 Task: Look for space in Cassino, Italy from 4th June, 2023 to 15th June, 2023 for 2 adults in price range Rs.10000 to Rs.15000. Place can be entire place with 1  bedroom having 1 bed and 1 bathroom. Property type can be house, flat, guest house, hotel. Booking option can be shelf check-in. Required host language is English.
Action: Mouse moved to (417, 107)
Screenshot: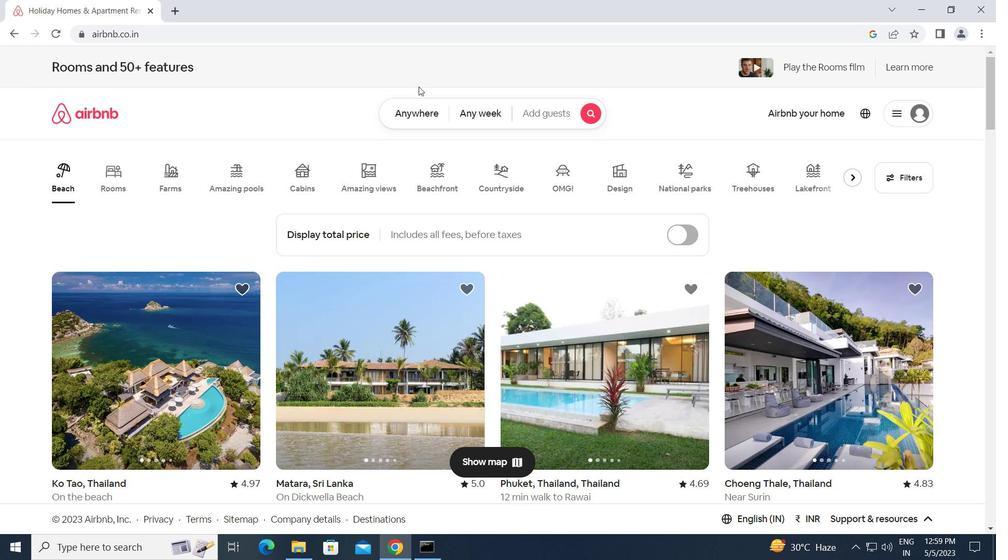 
Action: Mouse pressed left at (417, 107)
Screenshot: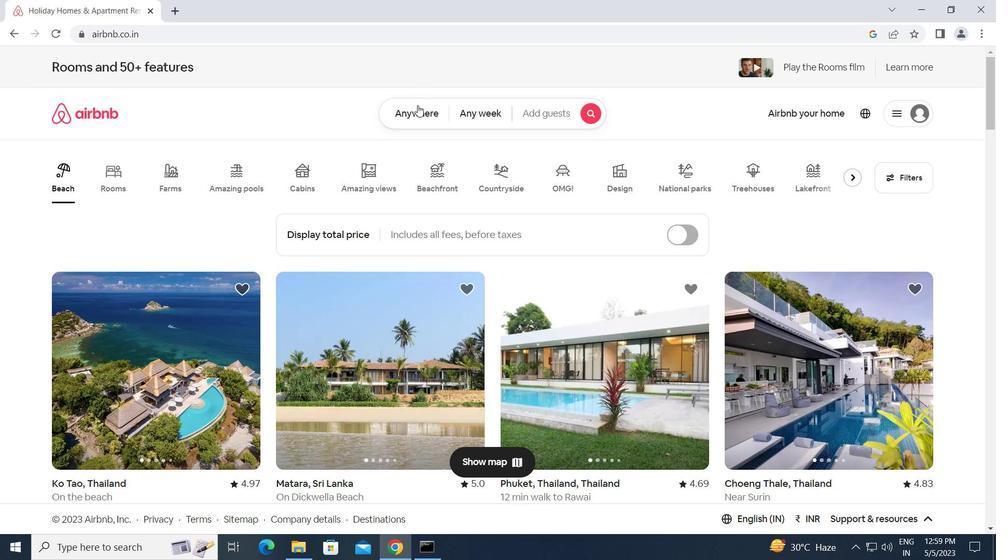 
Action: Mouse moved to (328, 156)
Screenshot: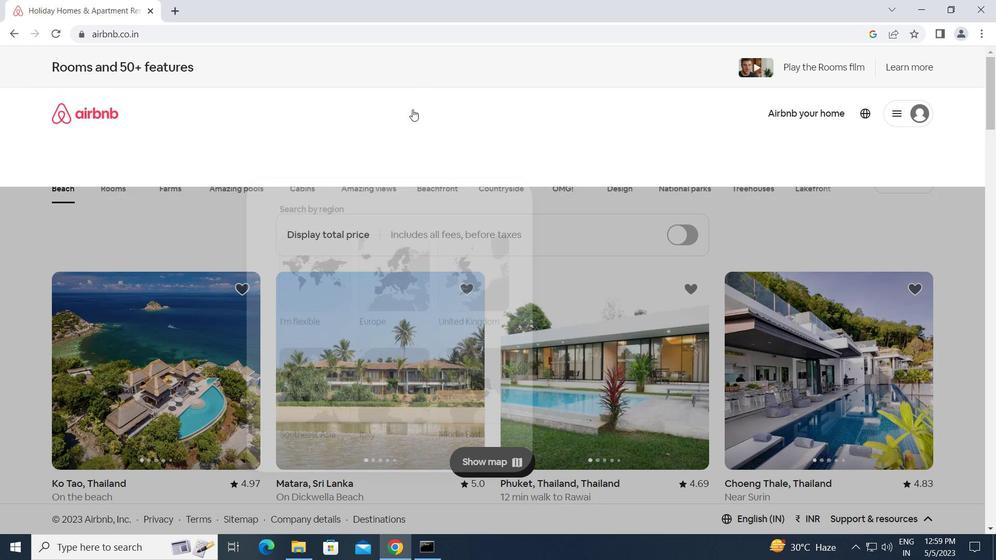 
Action: Mouse pressed left at (328, 156)
Screenshot: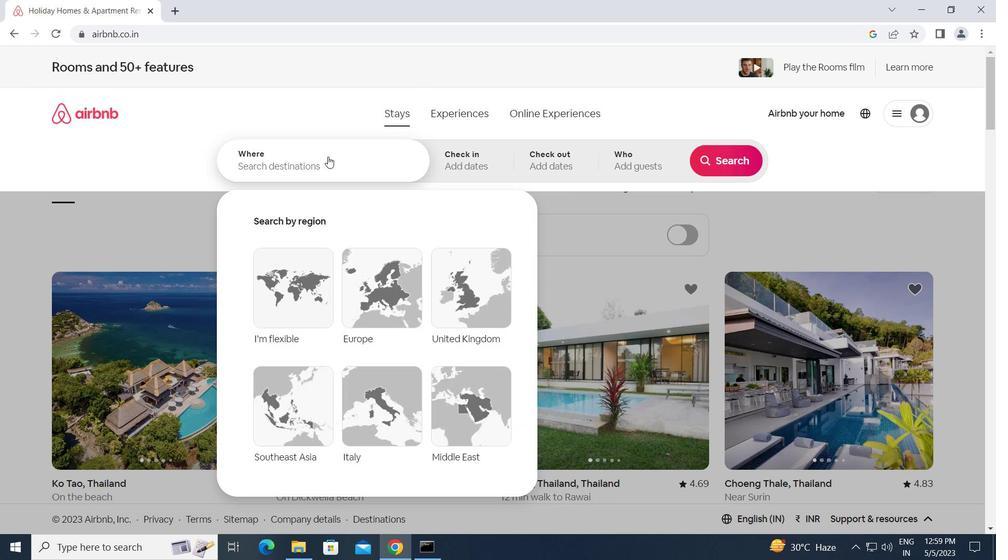 
Action: Key pressed c<Key.caps_lock>assino,<Key.space><Key.caps_lock>i<Key.caps_lock>taly<Key.enter>
Screenshot: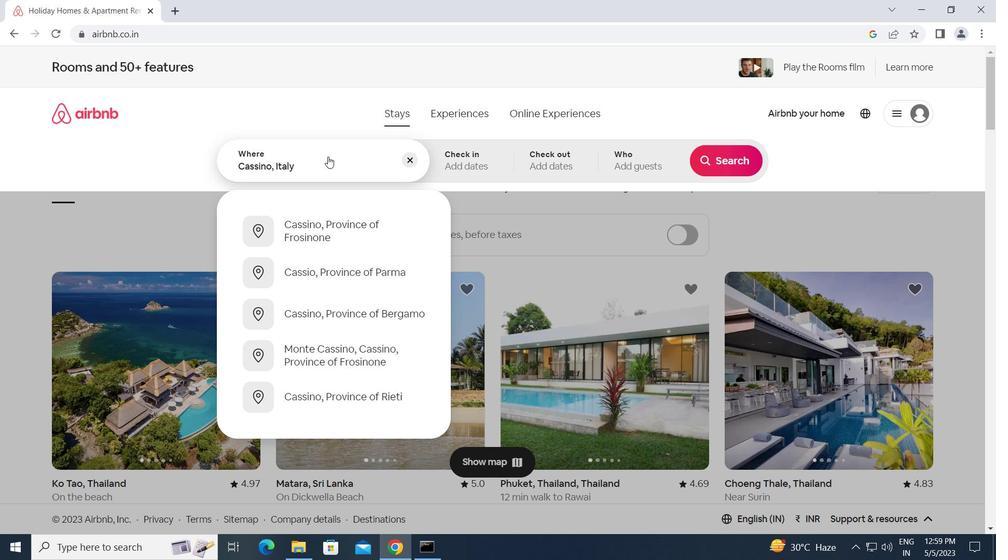 
Action: Mouse moved to (517, 344)
Screenshot: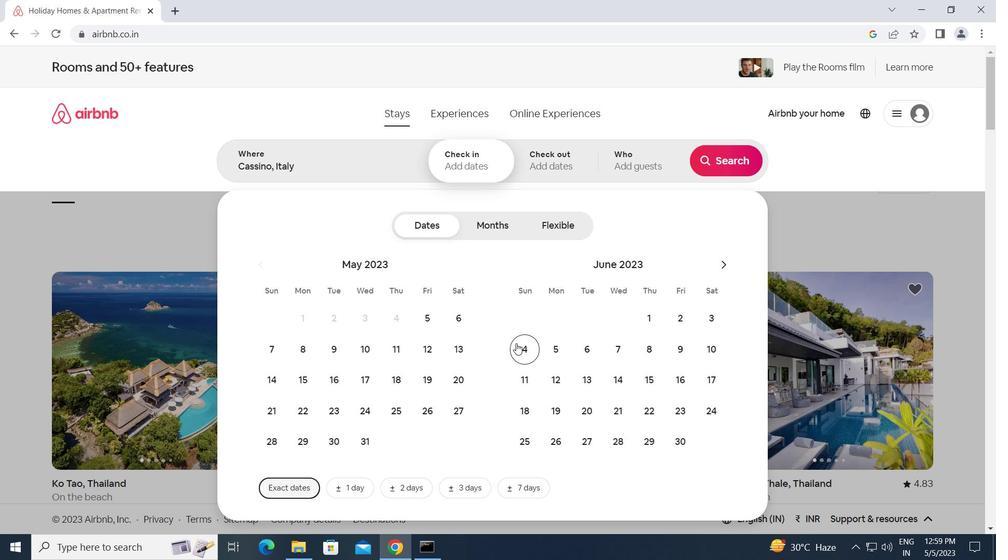 
Action: Mouse pressed left at (517, 344)
Screenshot: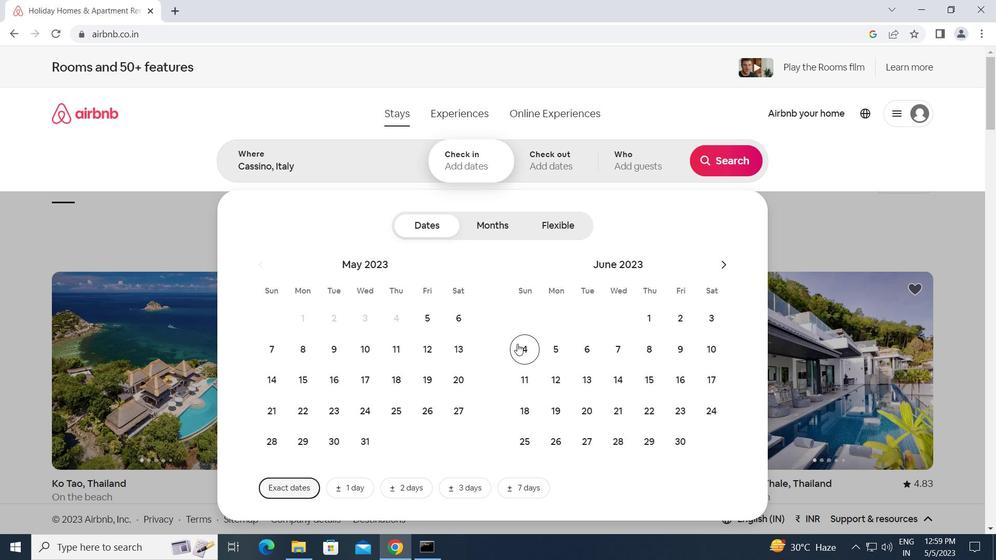 
Action: Mouse moved to (644, 374)
Screenshot: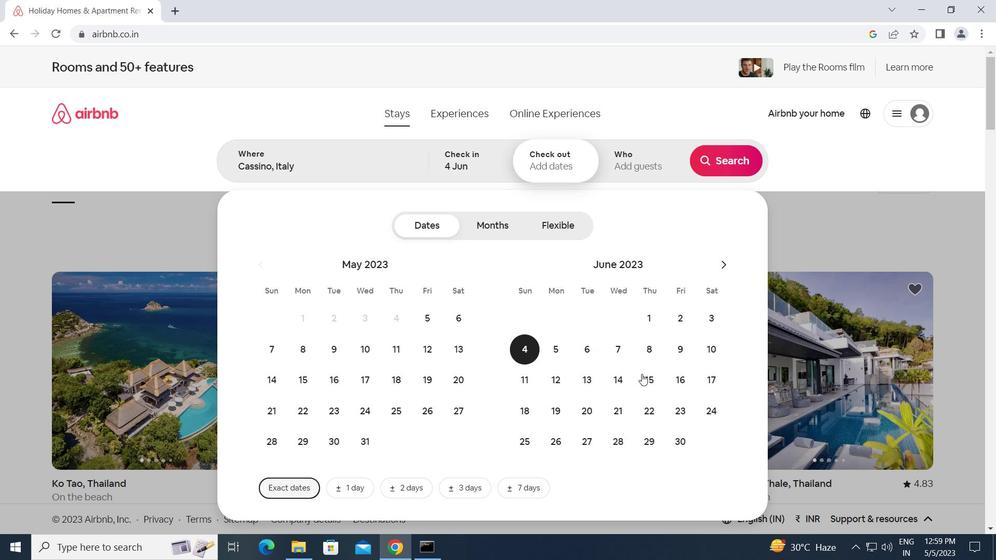 
Action: Mouse pressed left at (644, 374)
Screenshot: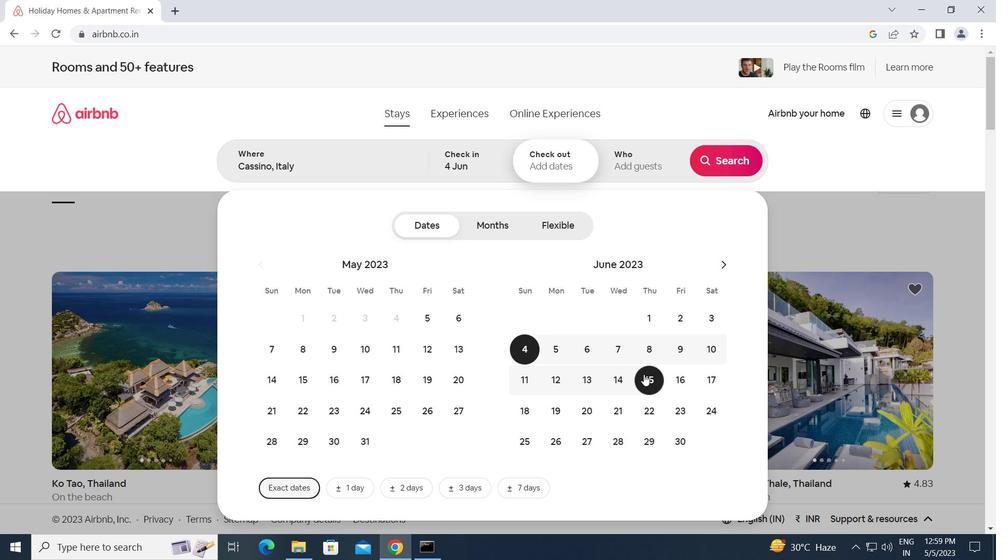 
Action: Mouse moved to (626, 165)
Screenshot: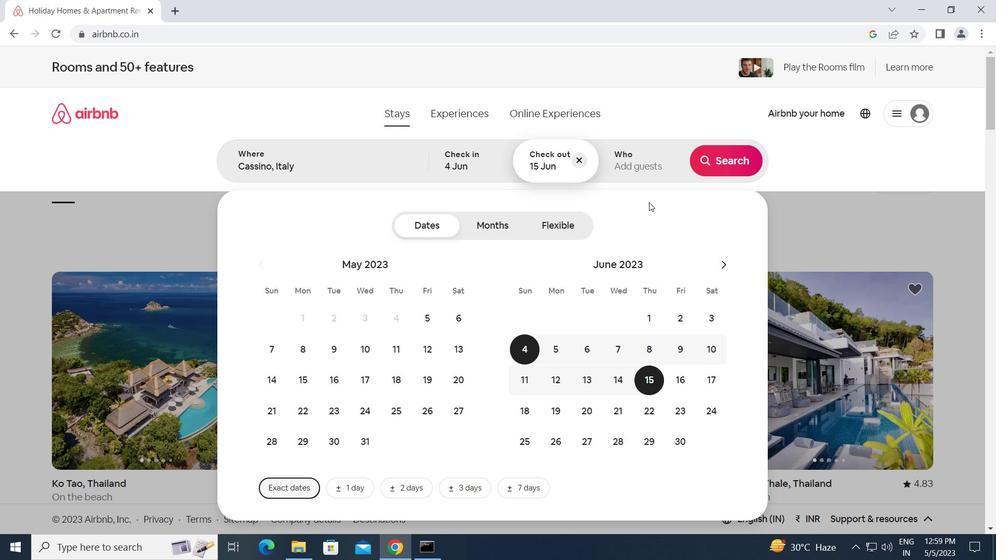 
Action: Mouse pressed left at (626, 165)
Screenshot: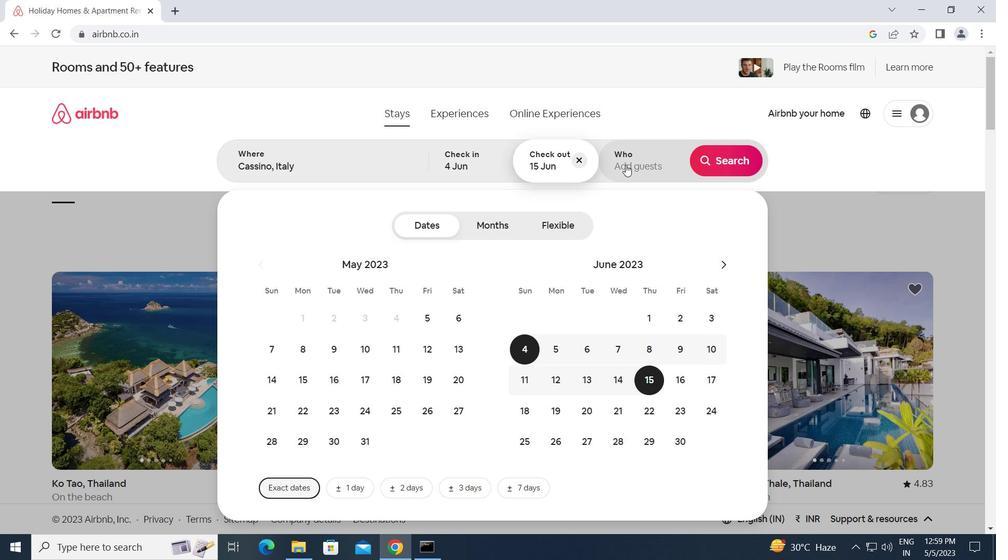 
Action: Mouse moved to (727, 226)
Screenshot: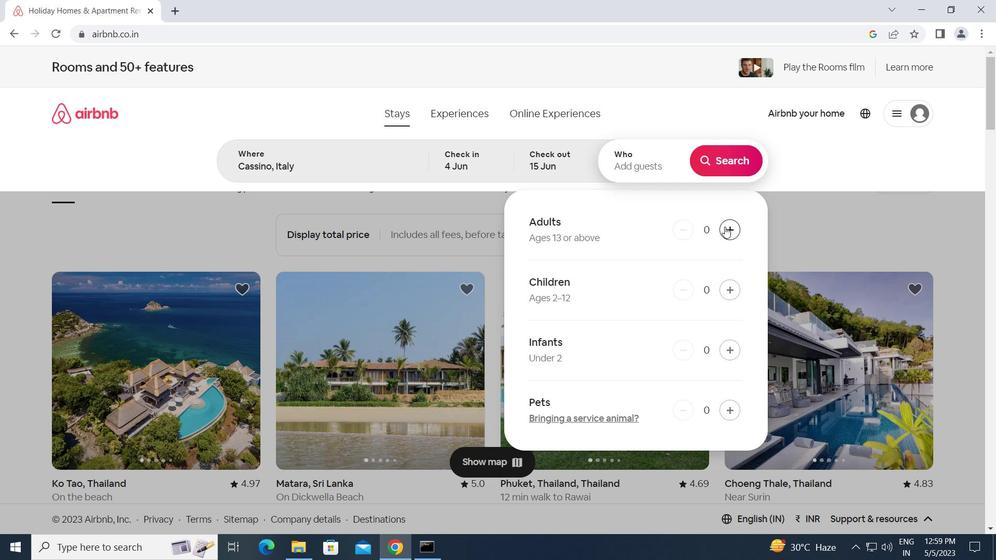 
Action: Mouse pressed left at (727, 226)
Screenshot: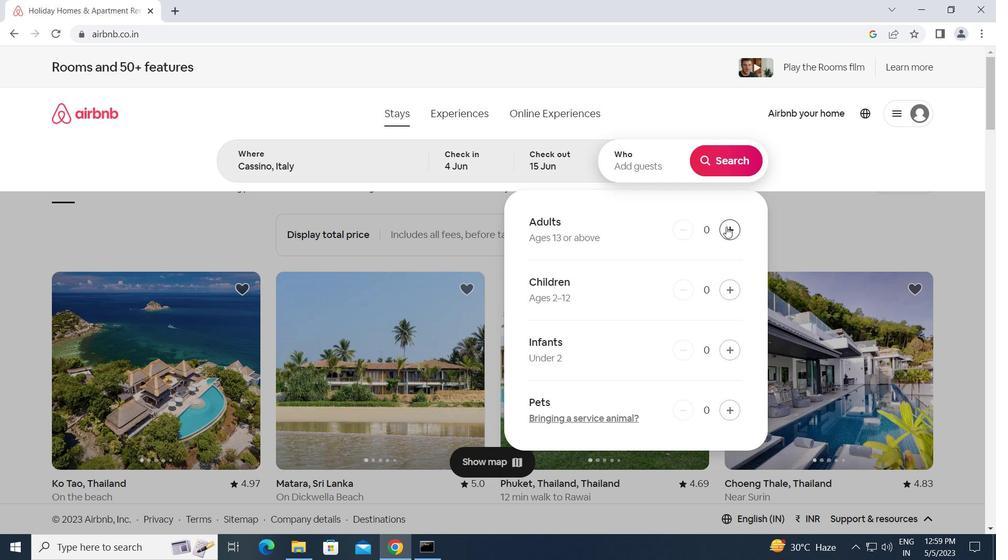 
Action: Mouse pressed left at (727, 226)
Screenshot: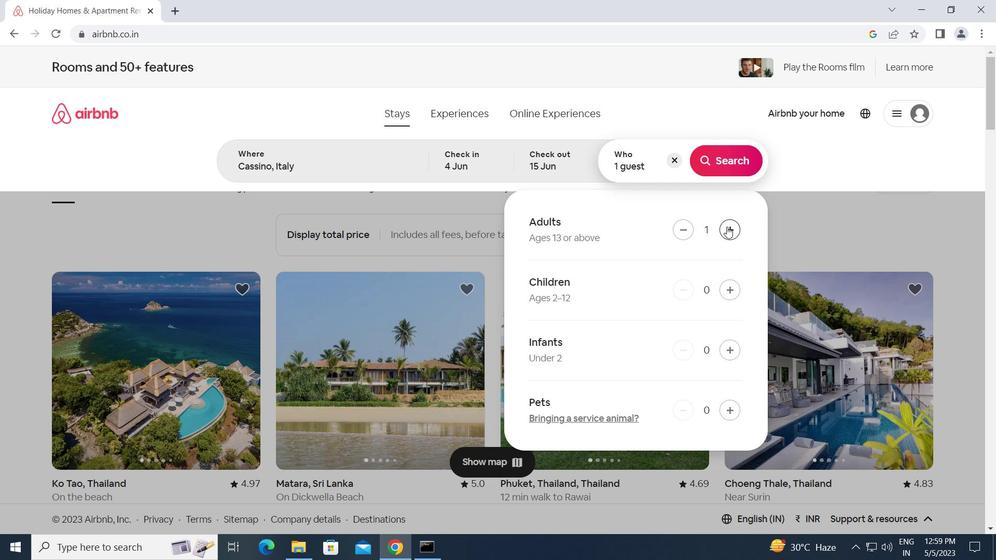 
Action: Mouse moved to (726, 156)
Screenshot: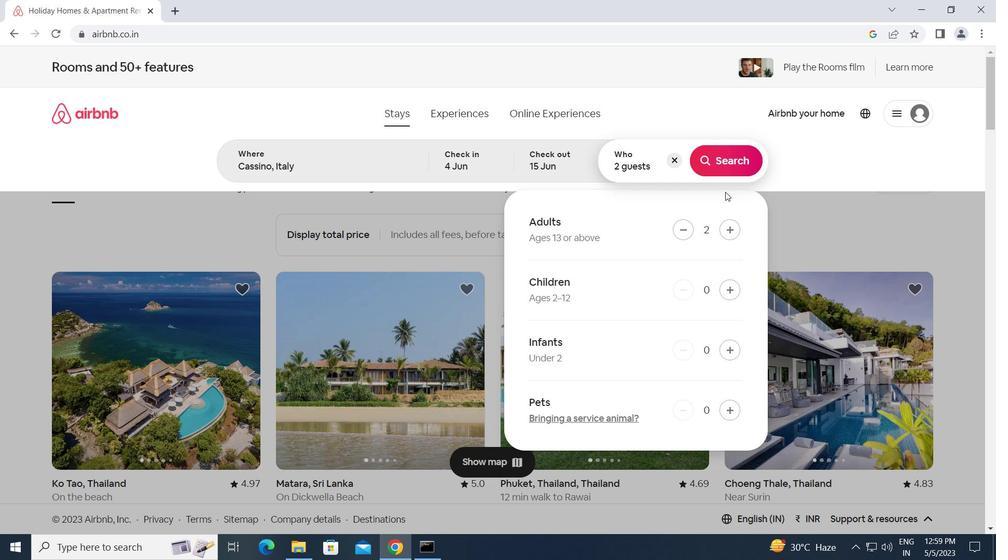 
Action: Mouse pressed left at (726, 156)
Screenshot: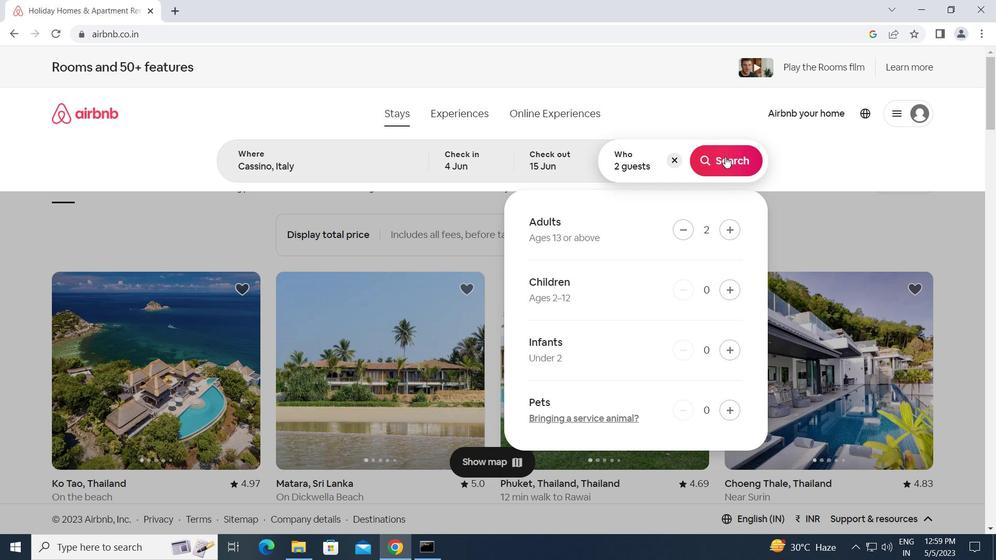 
Action: Mouse moved to (939, 124)
Screenshot: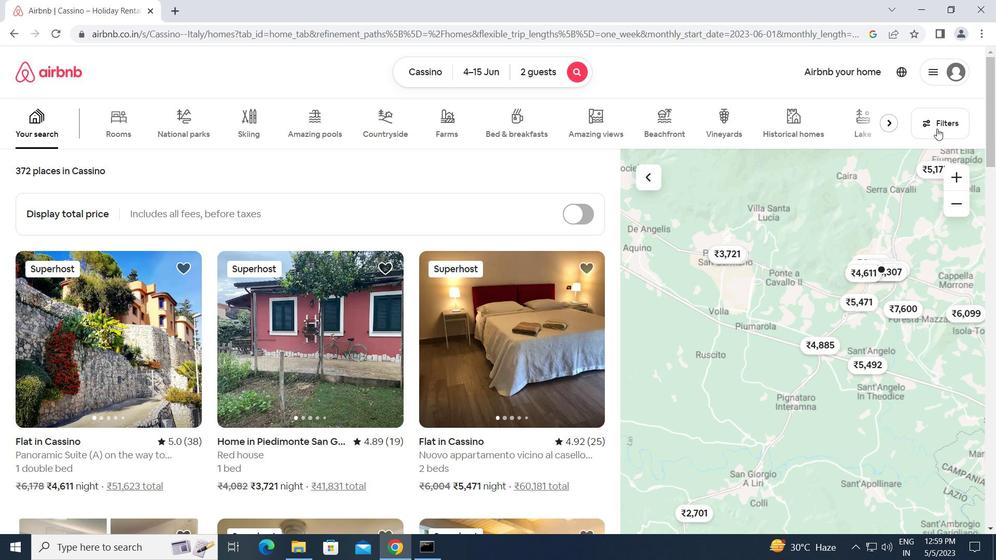 
Action: Mouse pressed left at (939, 124)
Screenshot: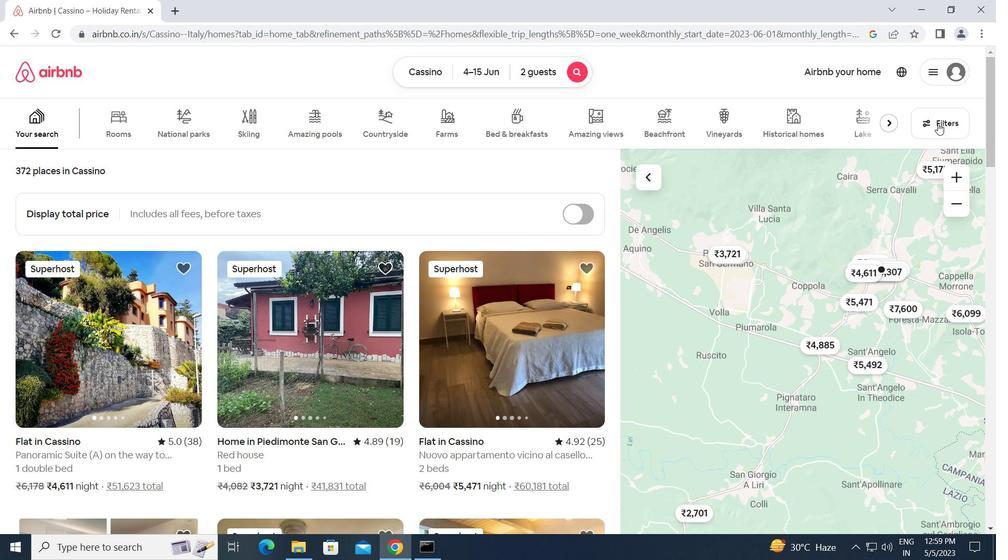 
Action: Mouse moved to (414, 402)
Screenshot: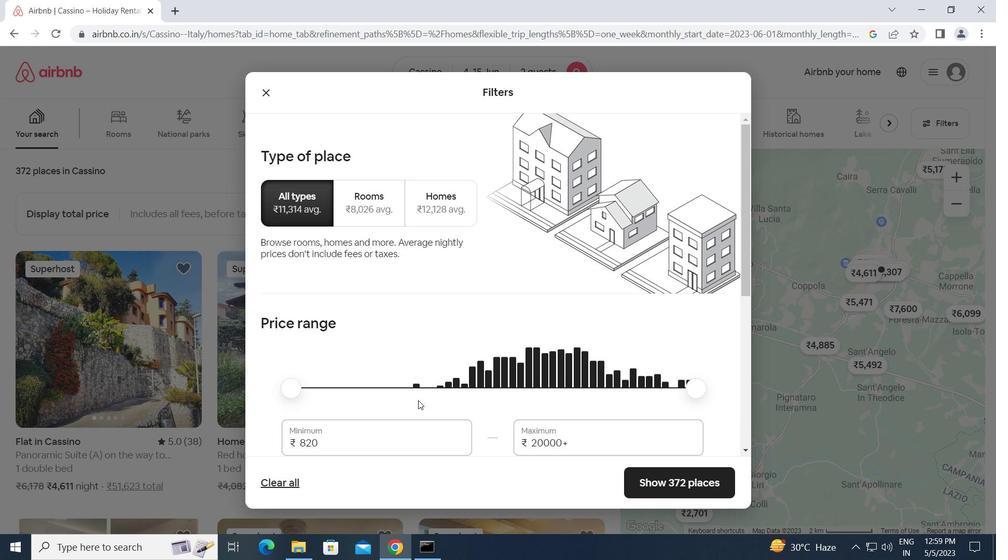
Action: Mouse scrolled (414, 401) with delta (0, 0)
Screenshot: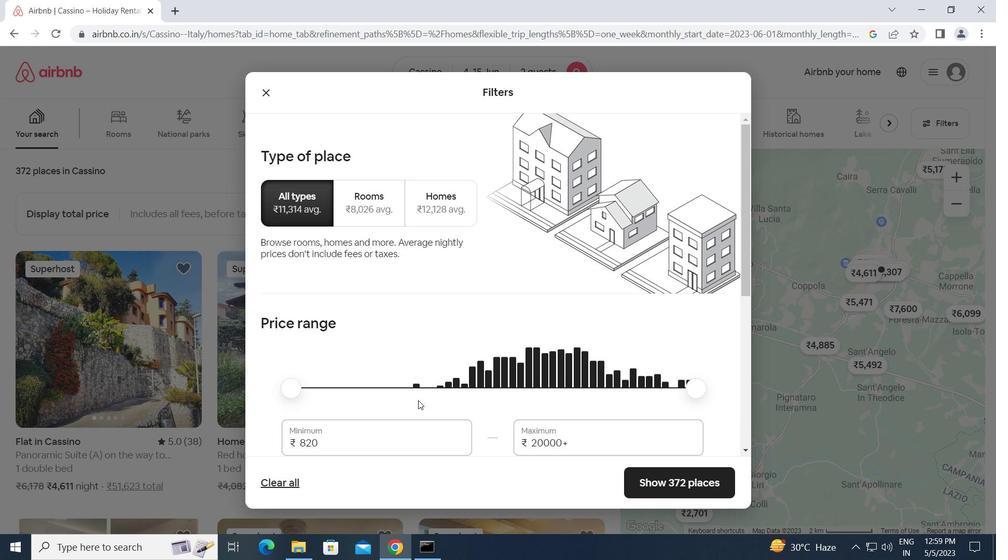 
Action: Mouse moved to (409, 403)
Screenshot: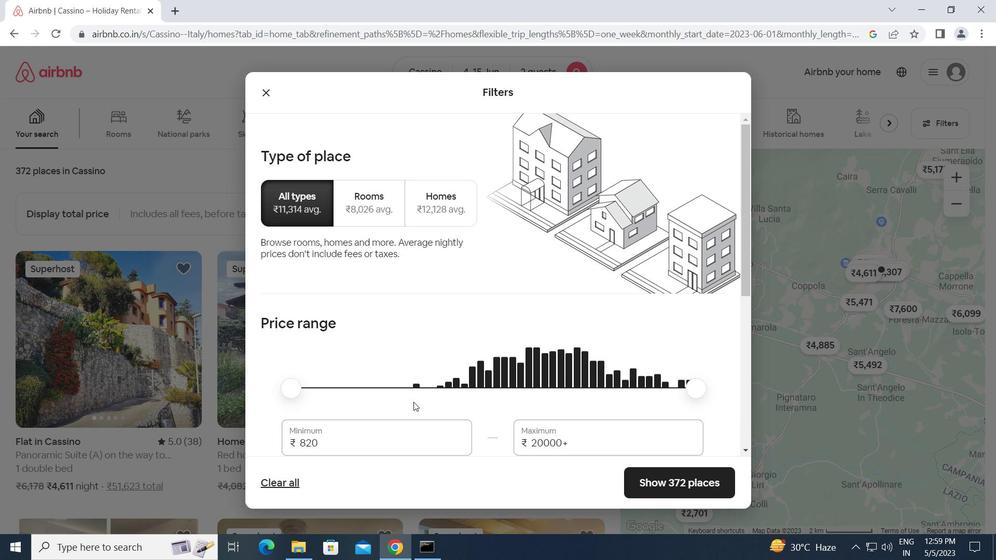 
Action: Mouse scrolled (409, 402) with delta (0, 0)
Screenshot: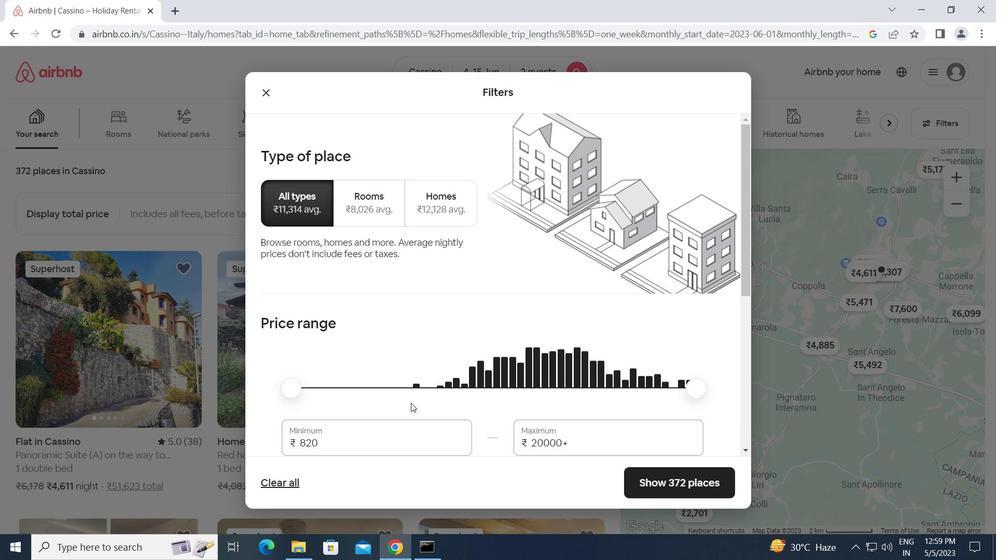 
Action: Mouse moved to (327, 314)
Screenshot: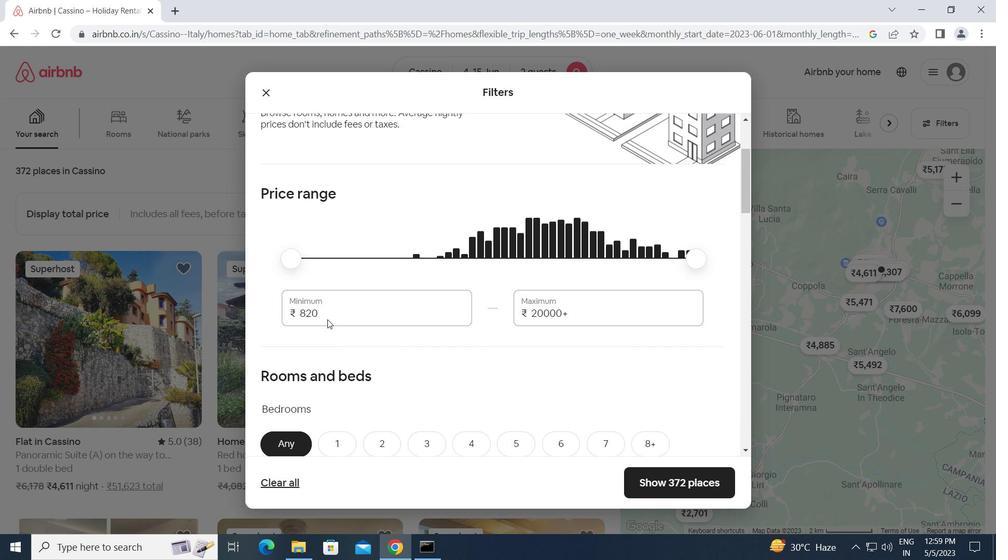 
Action: Mouse pressed left at (327, 314)
Screenshot: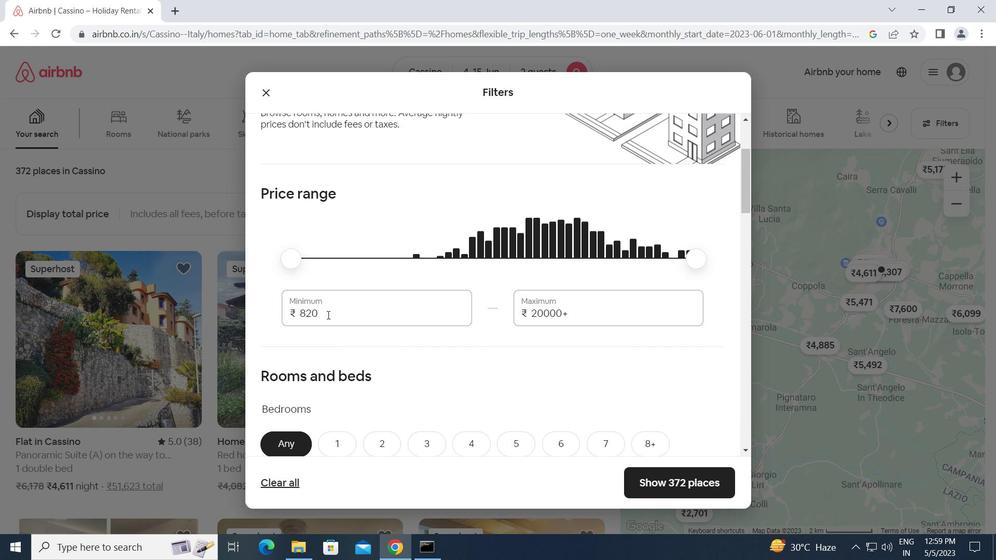 
Action: Mouse moved to (285, 313)
Screenshot: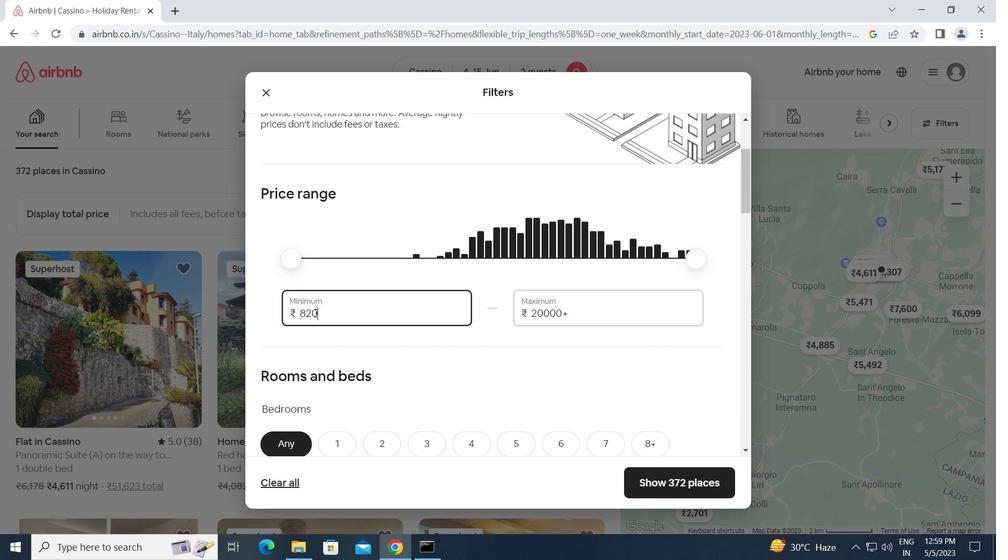 
Action: Key pressed 100
Screenshot: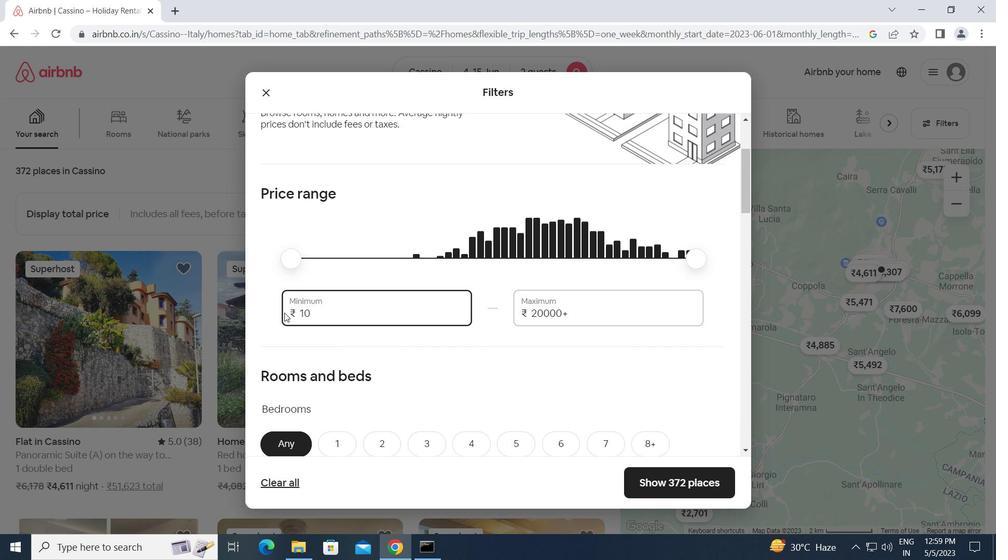 
Action: Mouse moved to (269, 340)
Screenshot: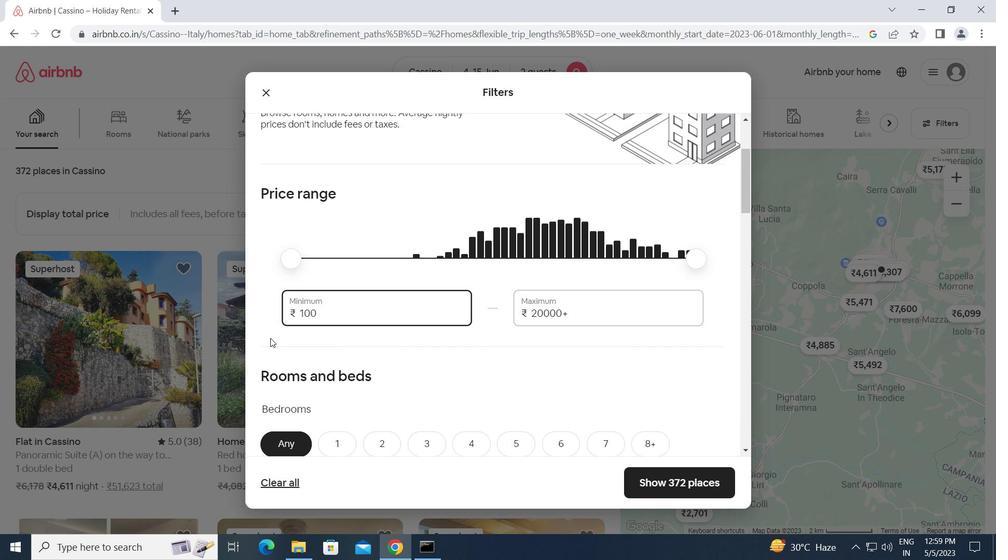
Action: Key pressed 00<Key.tab>15000
Screenshot: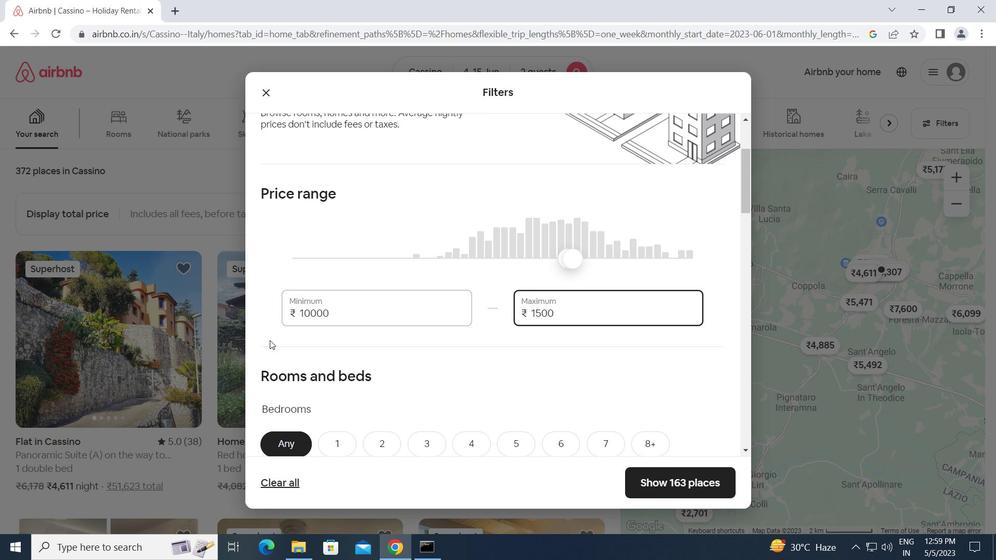 
Action: Mouse moved to (364, 381)
Screenshot: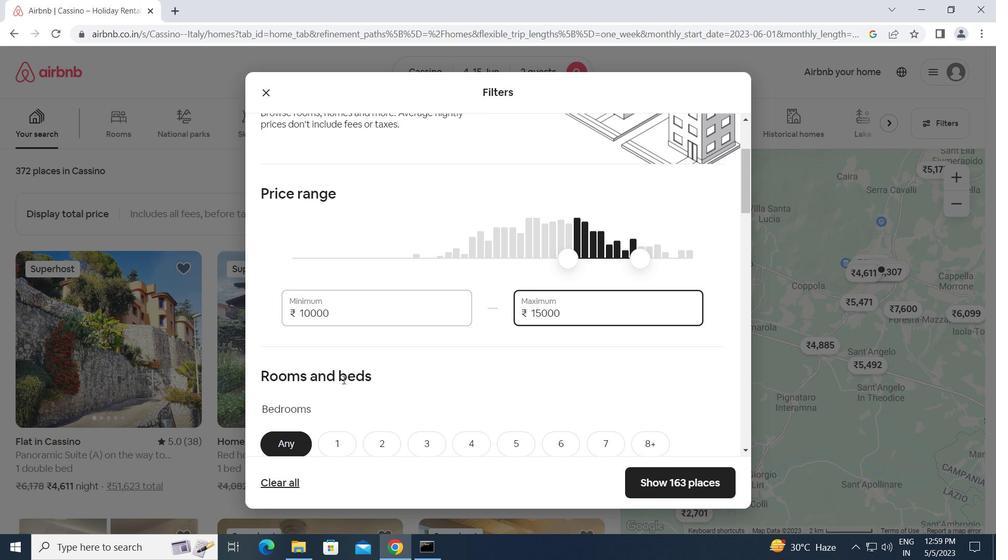 
Action: Mouse scrolled (364, 381) with delta (0, 0)
Screenshot: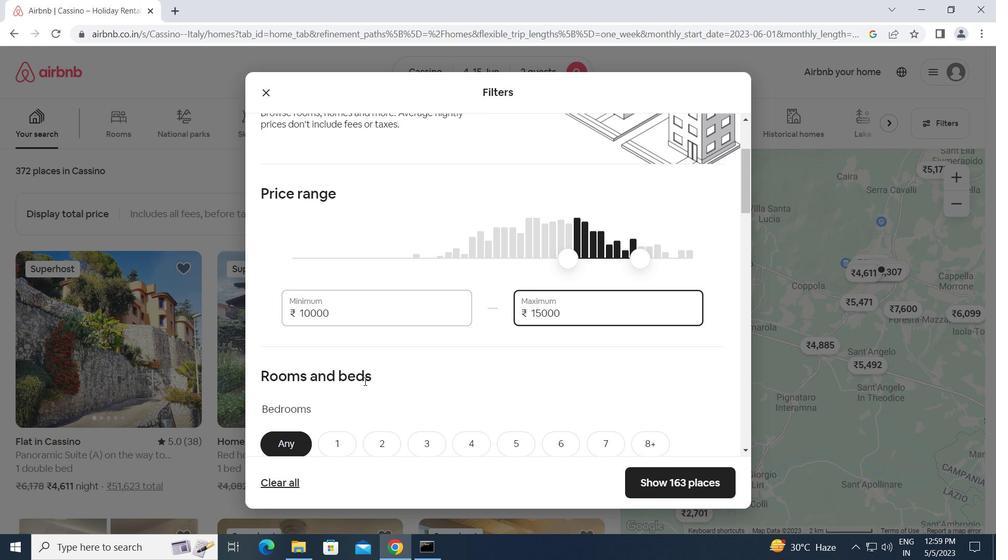 
Action: Mouse scrolled (364, 381) with delta (0, 0)
Screenshot: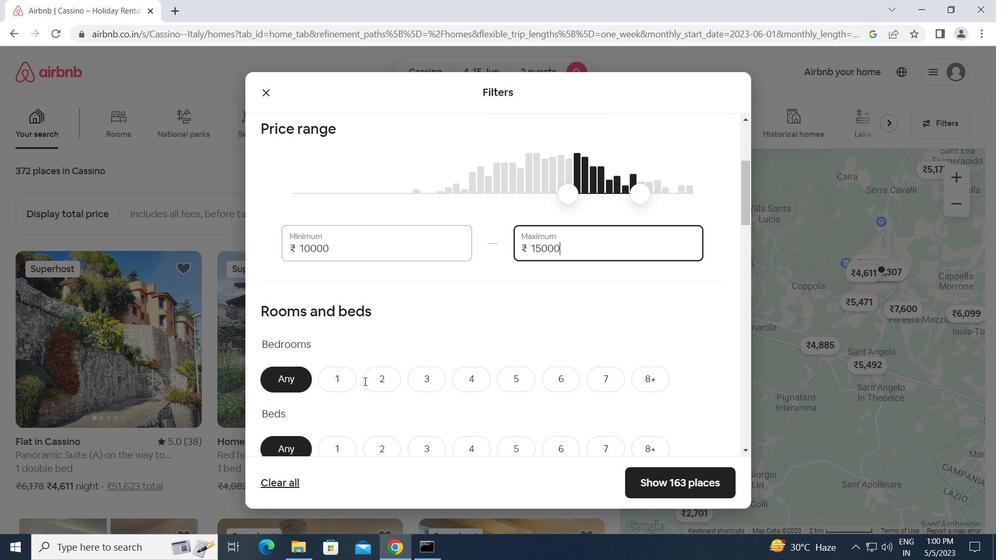 
Action: Mouse scrolled (364, 381) with delta (0, 0)
Screenshot: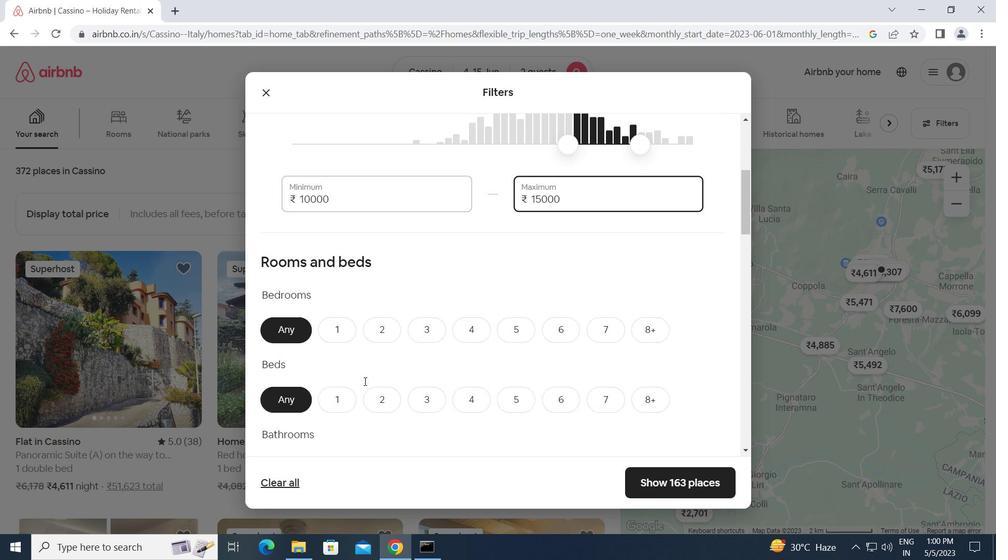 
Action: Mouse moved to (333, 254)
Screenshot: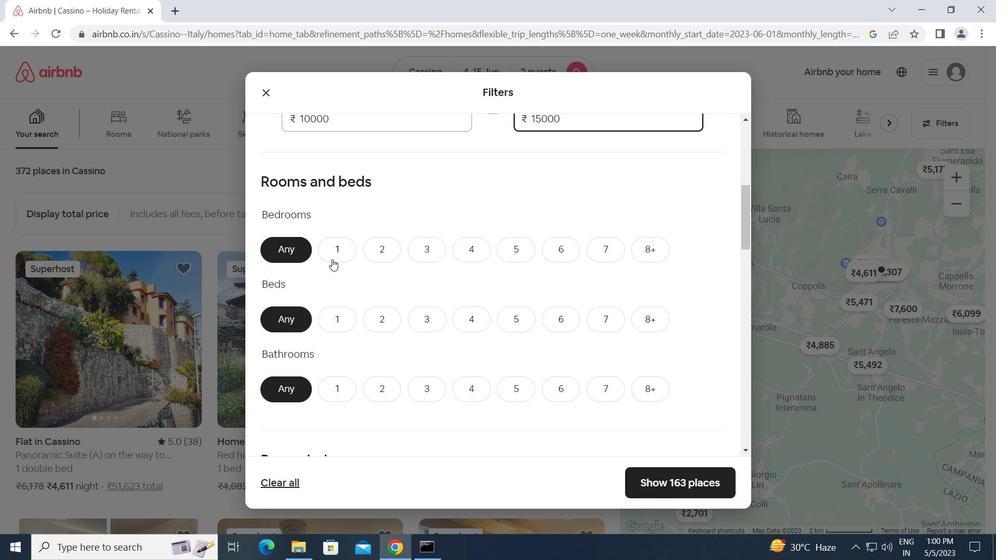 
Action: Mouse pressed left at (333, 254)
Screenshot: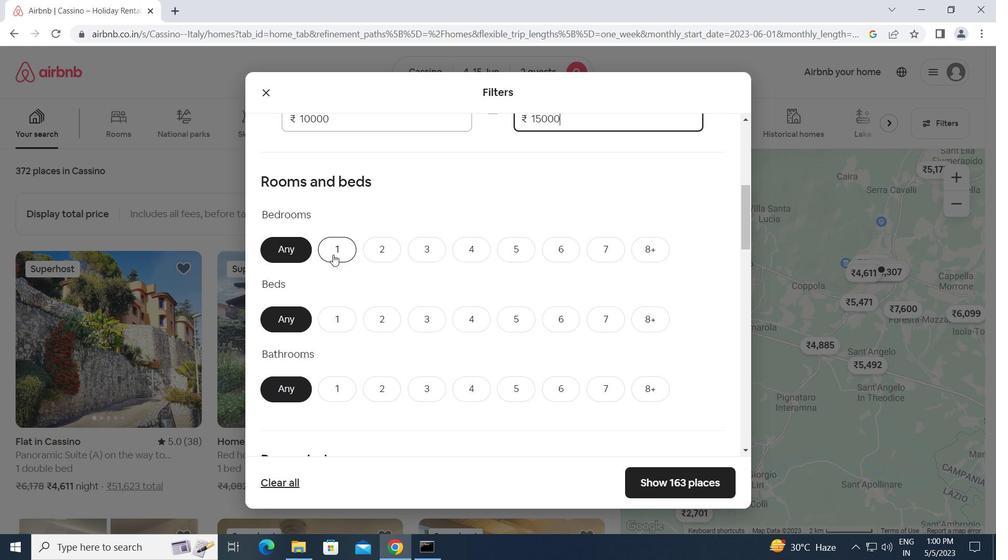 
Action: Mouse moved to (330, 317)
Screenshot: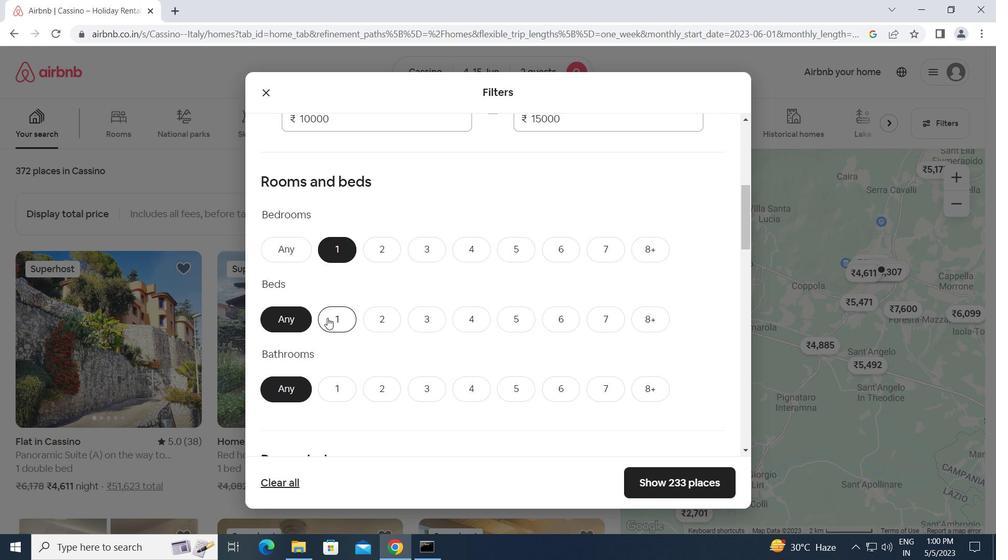 
Action: Mouse pressed left at (330, 317)
Screenshot: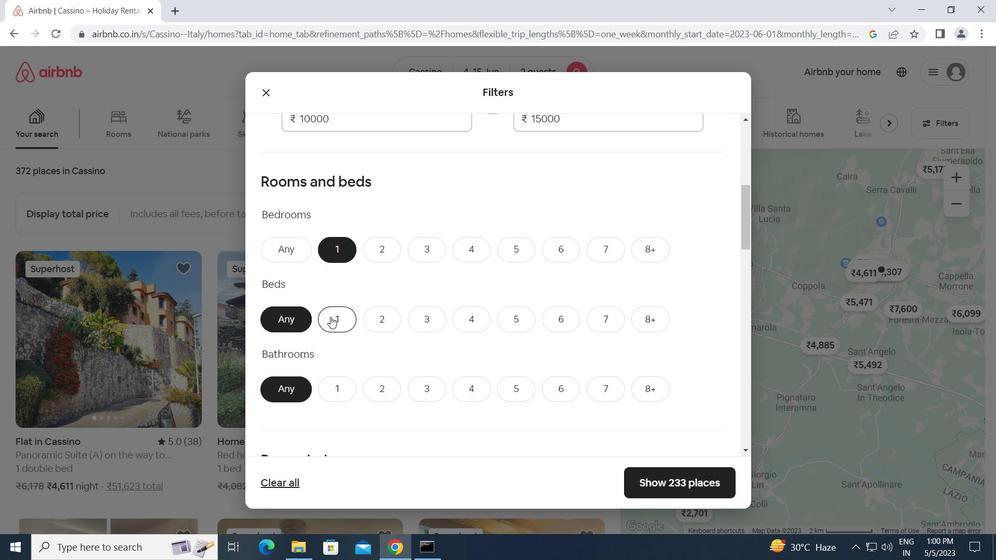 
Action: Mouse moved to (335, 384)
Screenshot: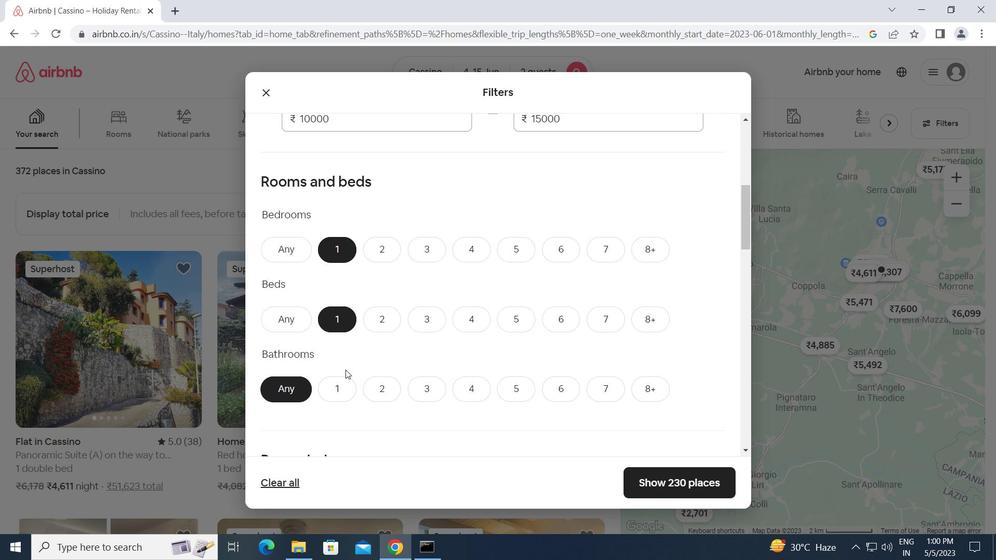 
Action: Mouse pressed left at (335, 384)
Screenshot: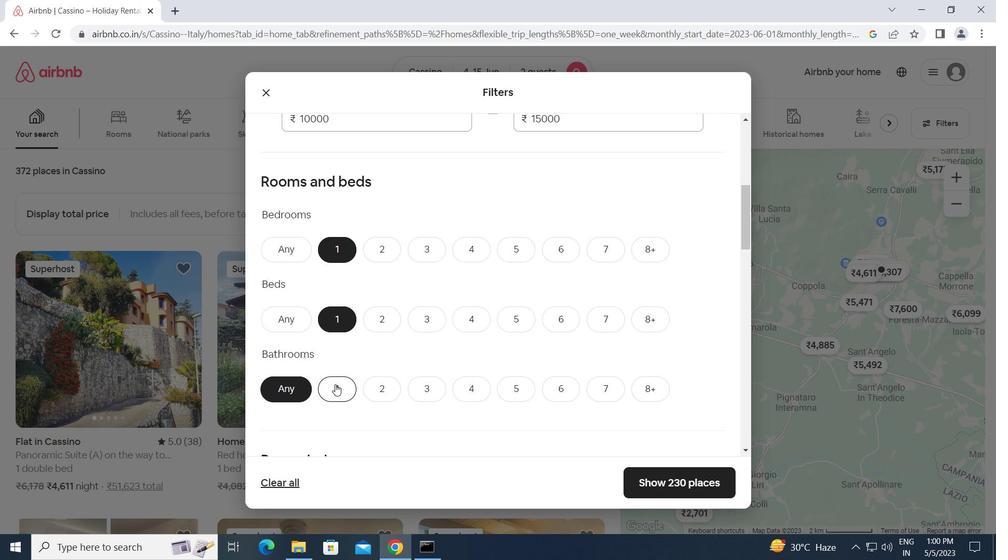 
Action: Mouse moved to (414, 410)
Screenshot: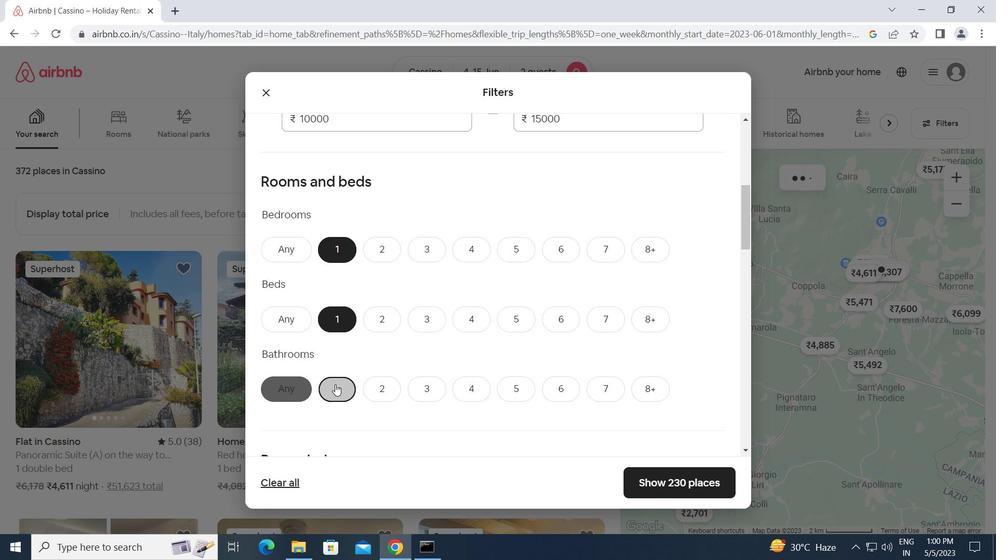 
Action: Mouse scrolled (414, 409) with delta (0, 0)
Screenshot: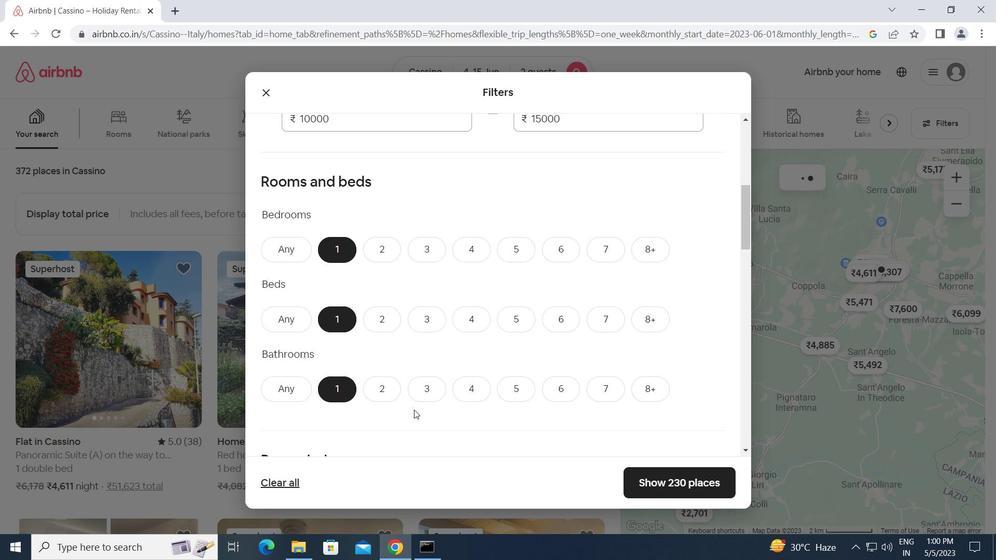 
Action: Mouse scrolled (414, 409) with delta (0, 0)
Screenshot: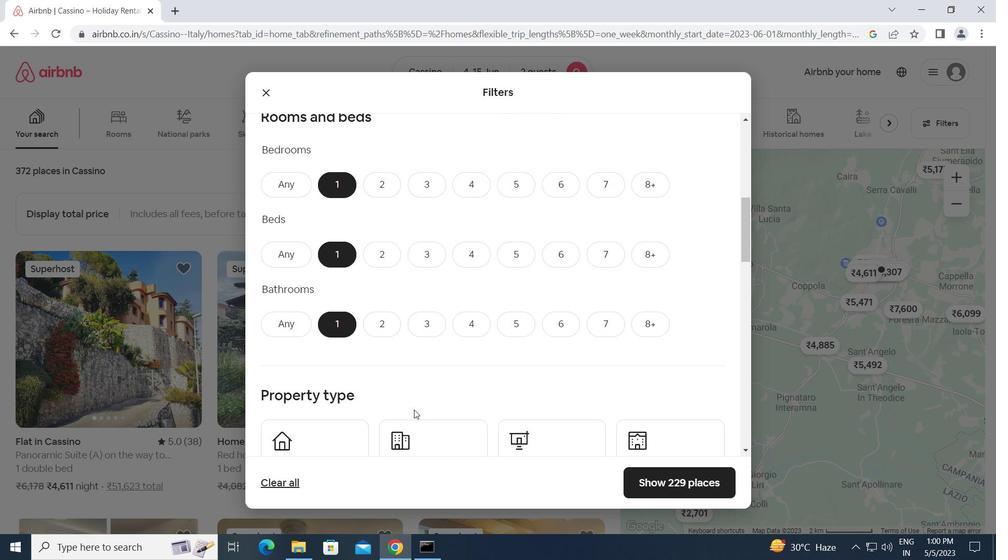 
Action: Mouse scrolled (414, 409) with delta (0, 0)
Screenshot: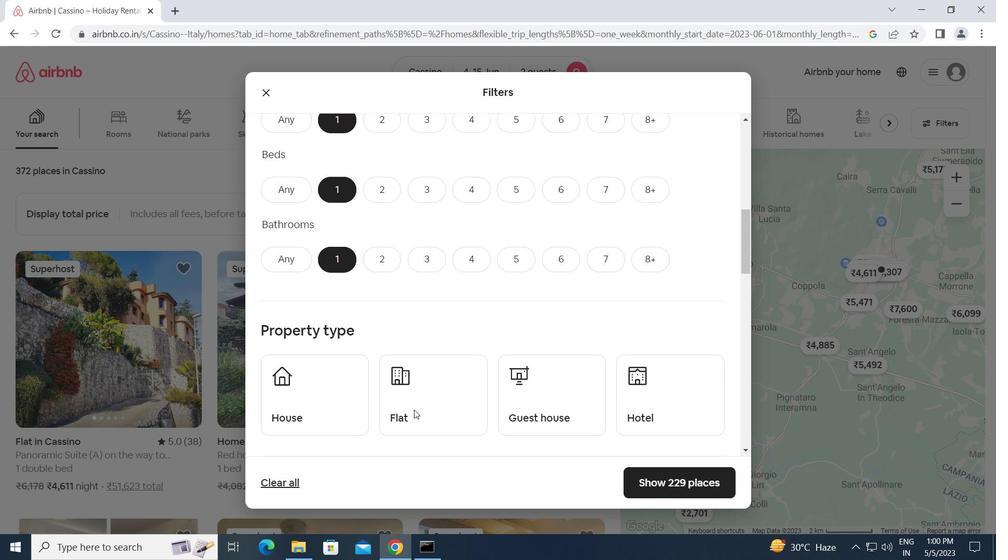 
Action: Mouse moved to (317, 330)
Screenshot: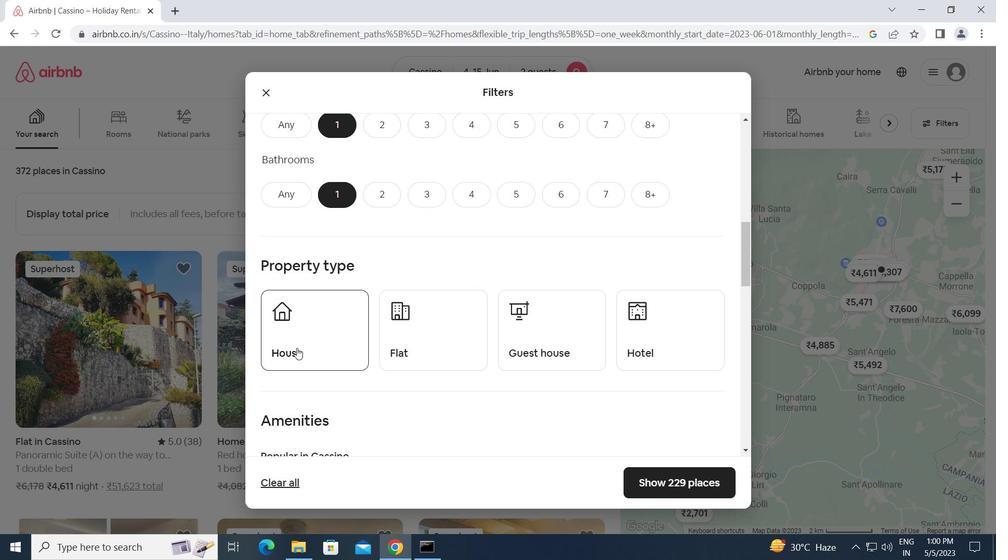 
Action: Mouse pressed left at (317, 330)
Screenshot: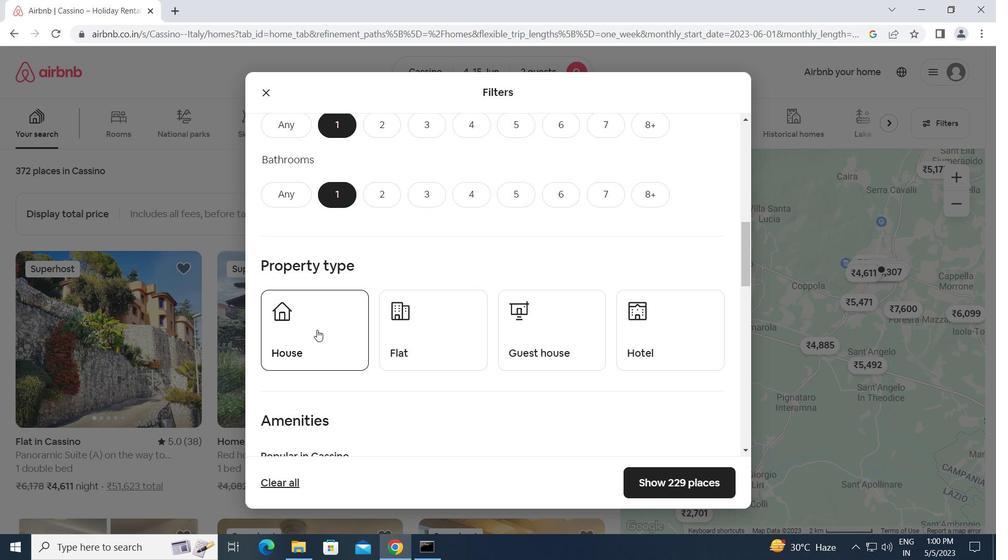 
Action: Mouse moved to (429, 333)
Screenshot: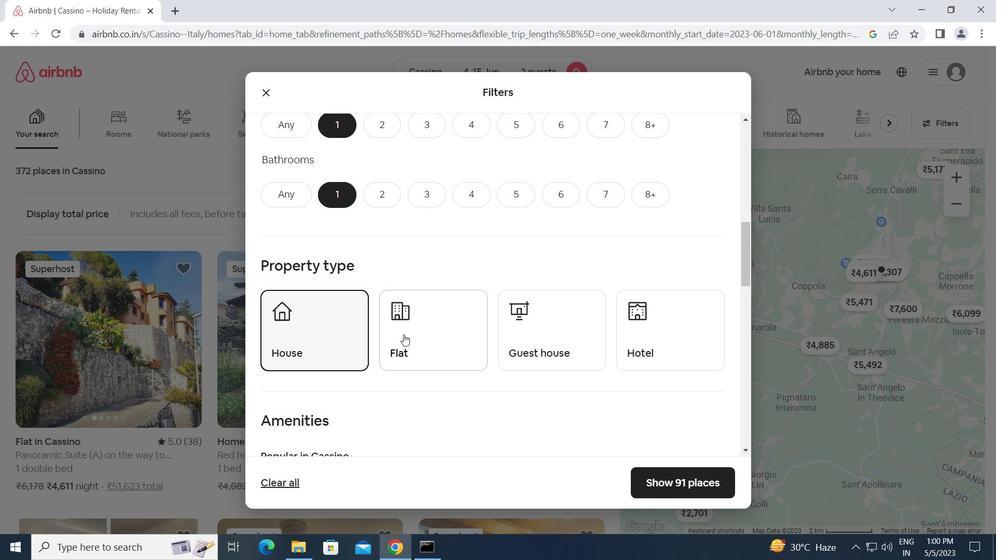 
Action: Mouse pressed left at (429, 333)
Screenshot: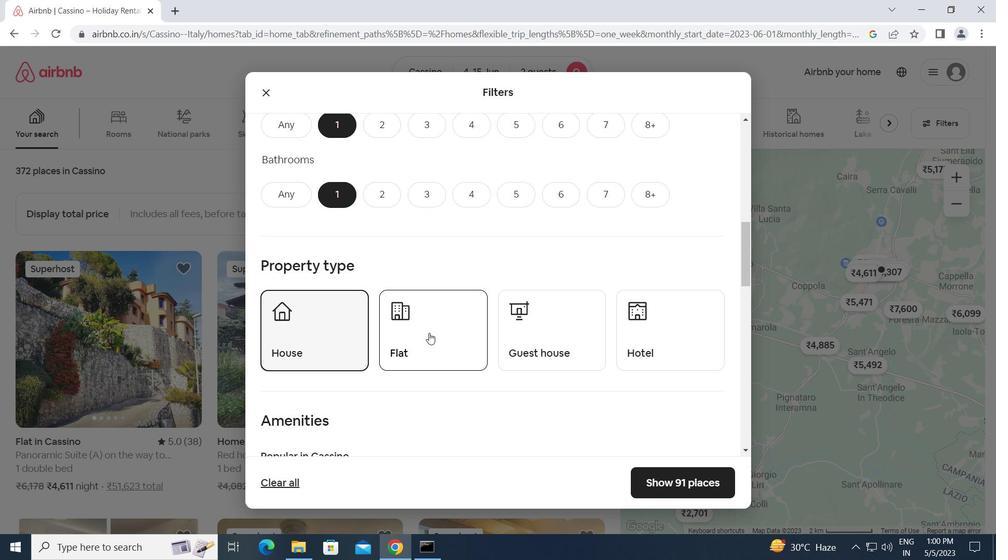 
Action: Mouse moved to (557, 340)
Screenshot: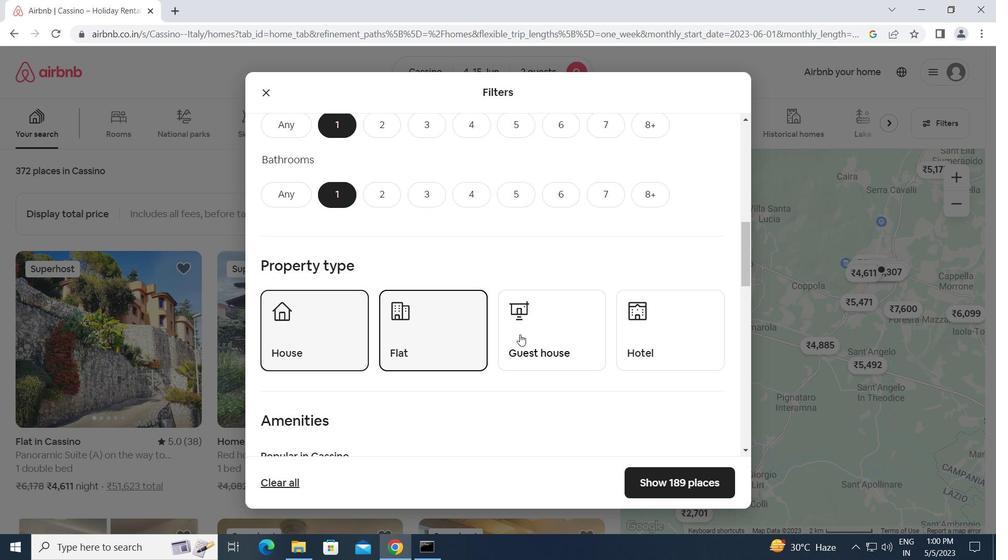 
Action: Mouse pressed left at (557, 340)
Screenshot: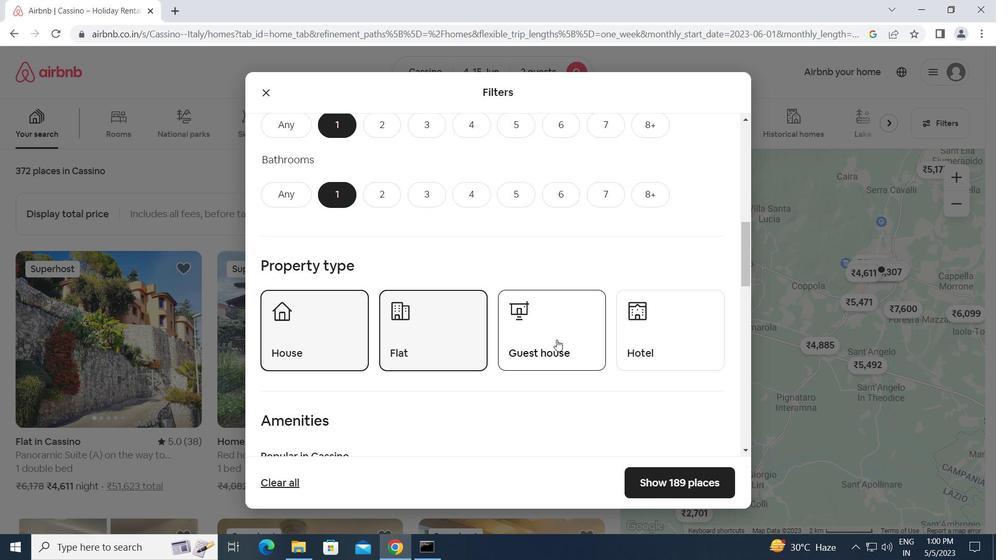 
Action: Mouse moved to (662, 336)
Screenshot: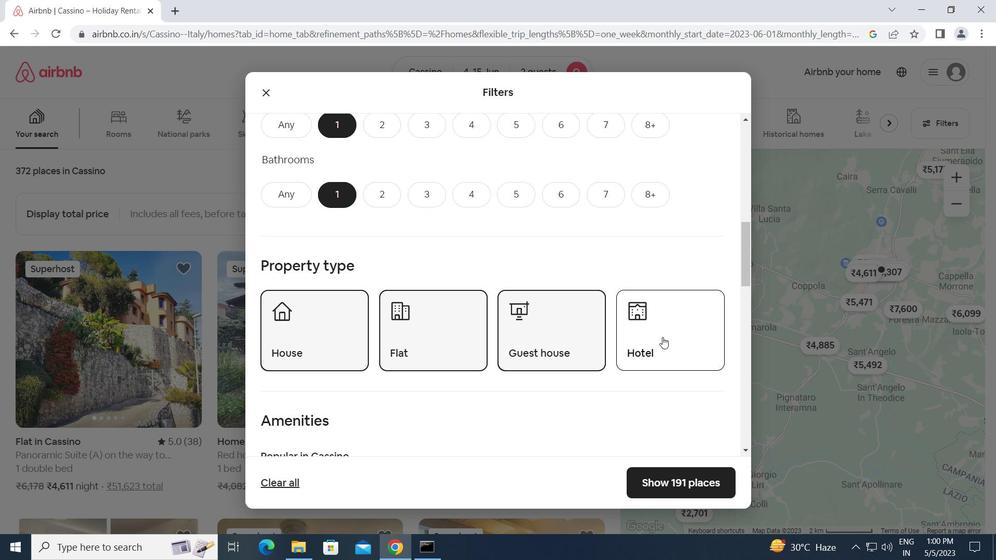 
Action: Mouse pressed left at (662, 336)
Screenshot: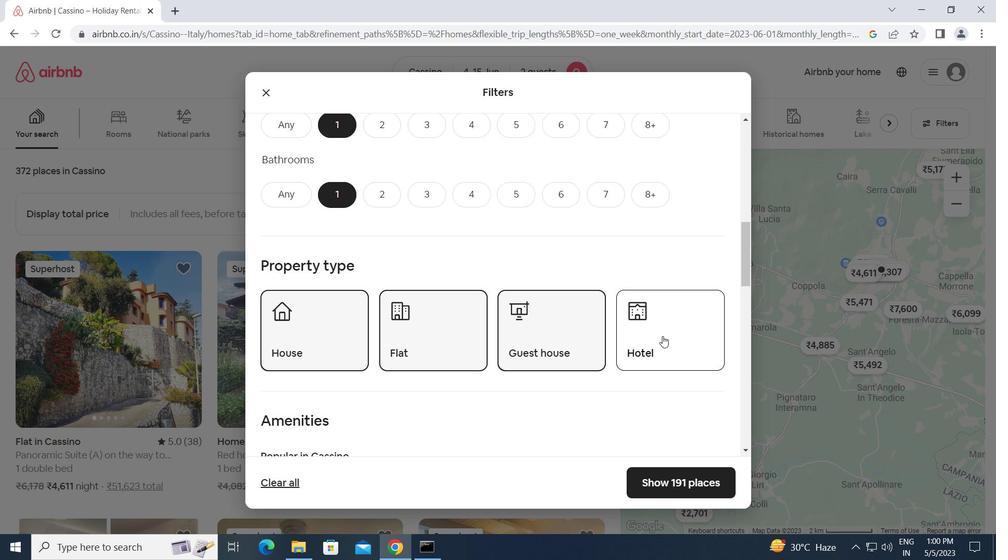 
Action: Mouse moved to (514, 372)
Screenshot: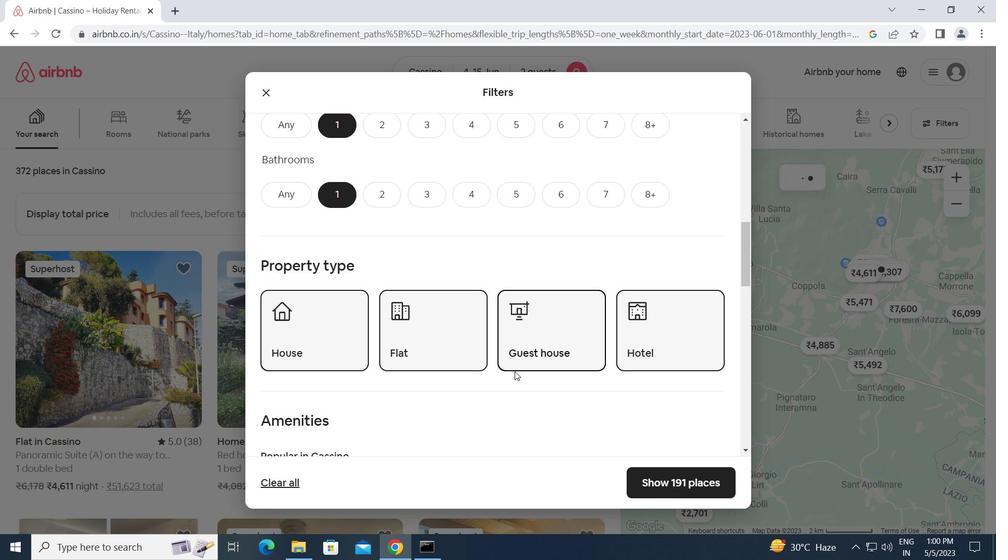 
Action: Mouse scrolled (514, 371) with delta (0, 0)
Screenshot: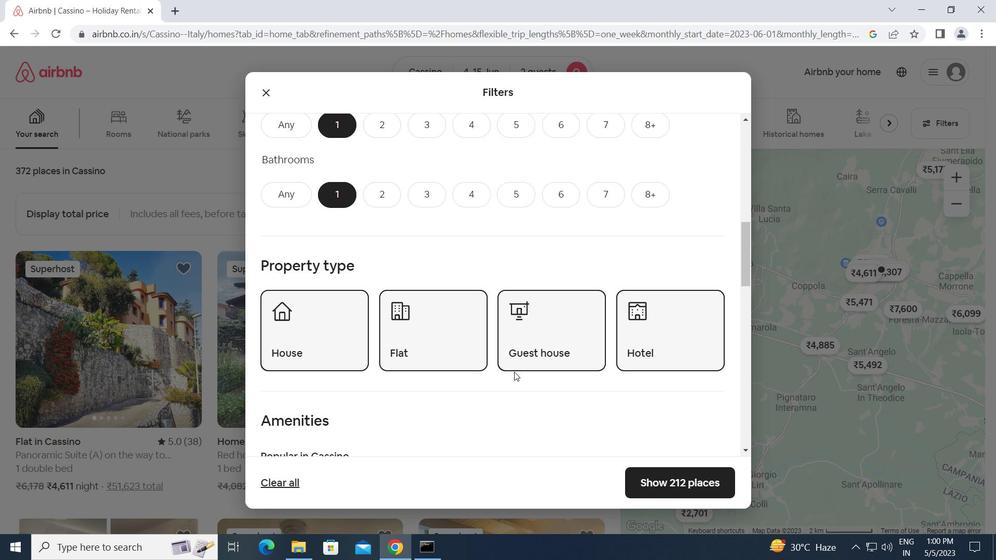 
Action: Mouse moved to (513, 372)
Screenshot: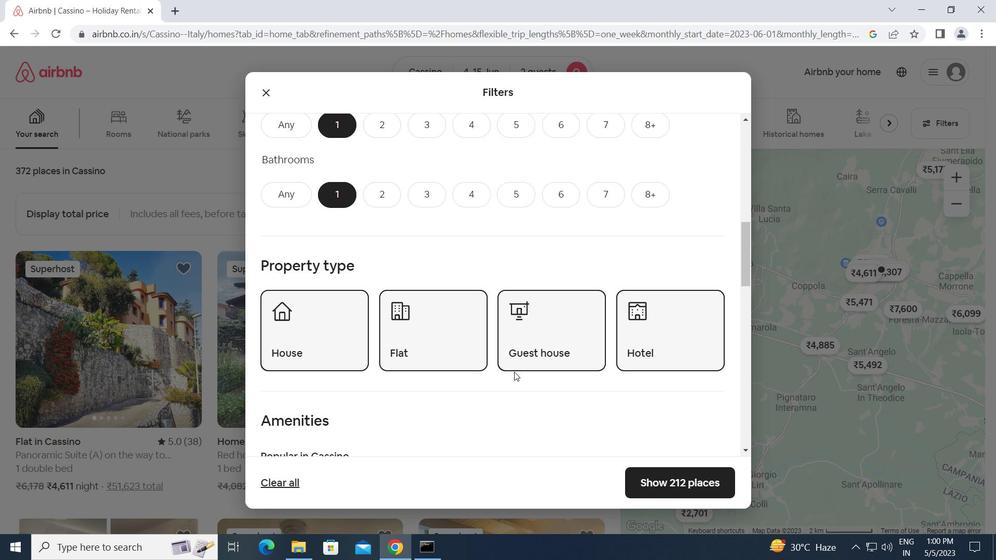 
Action: Mouse scrolled (513, 371) with delta (0, 0)
Screenshot: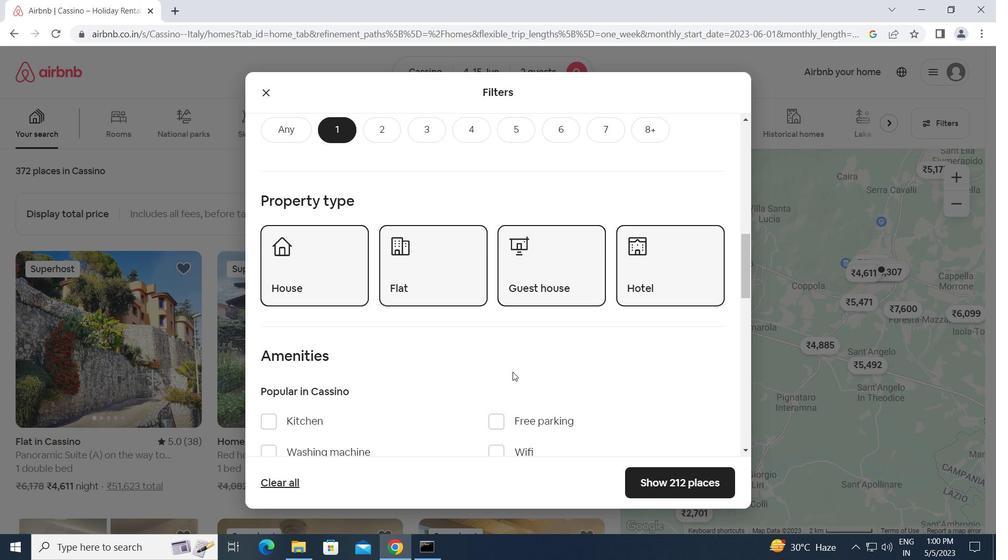 
Action: Mouse scrolled (513, 371) with delta (0, 0)
Screenshot: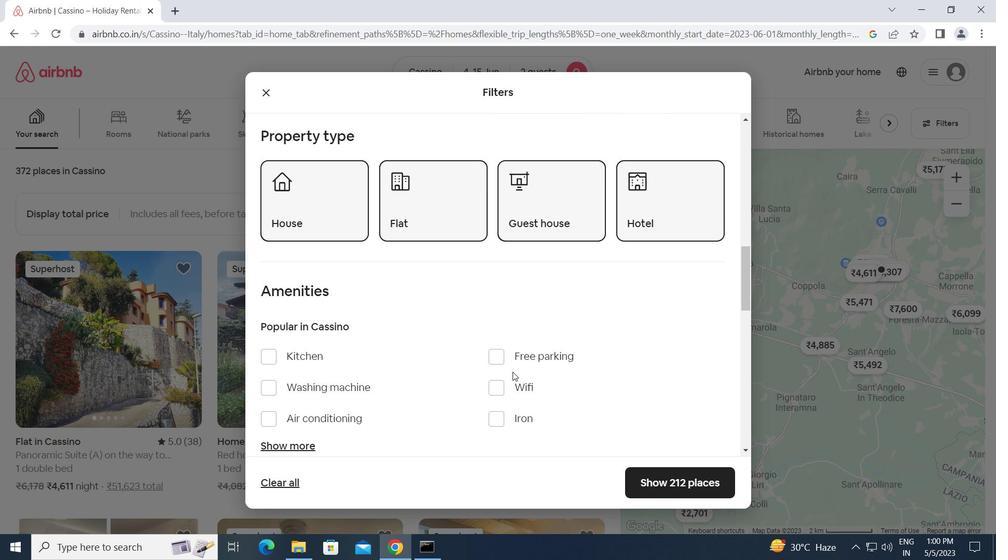 
Action: Mouse scrolled (513, 371) with delta (0, 0)
Screenshot: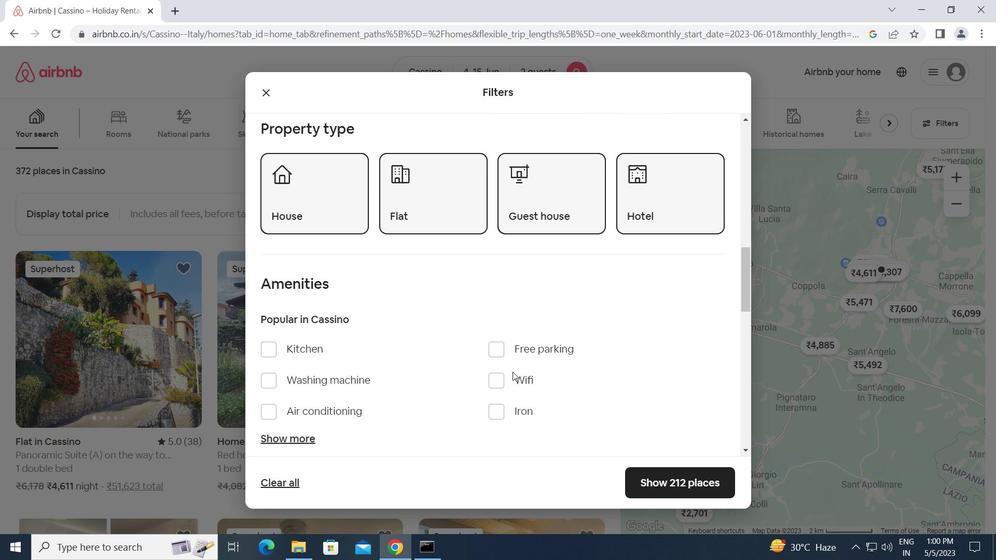 
Action: Mouse scrolled (513, 371) with delta (0, 0)
Screenshot: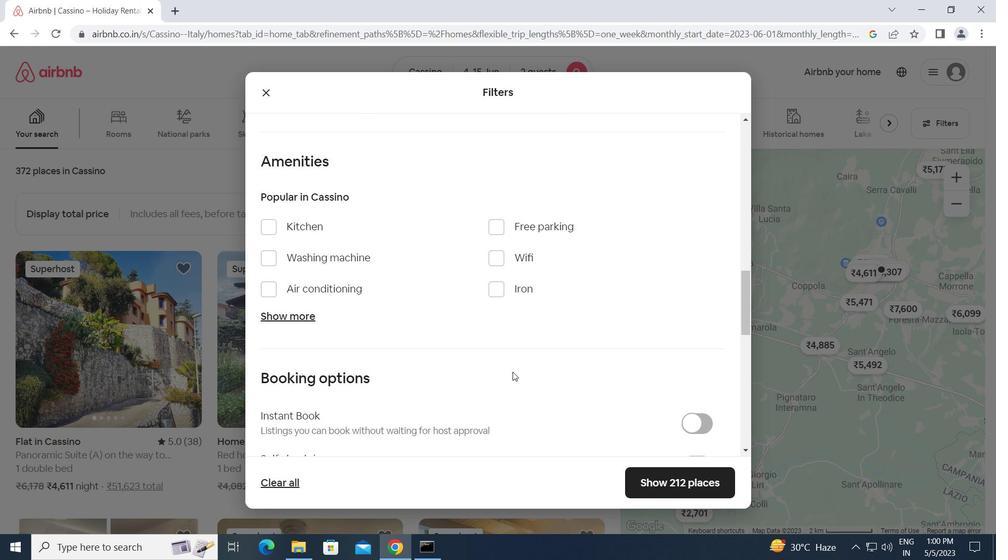 
Action: Mouse scrolled (513, 371) with delta (0, 0)
Screenshot: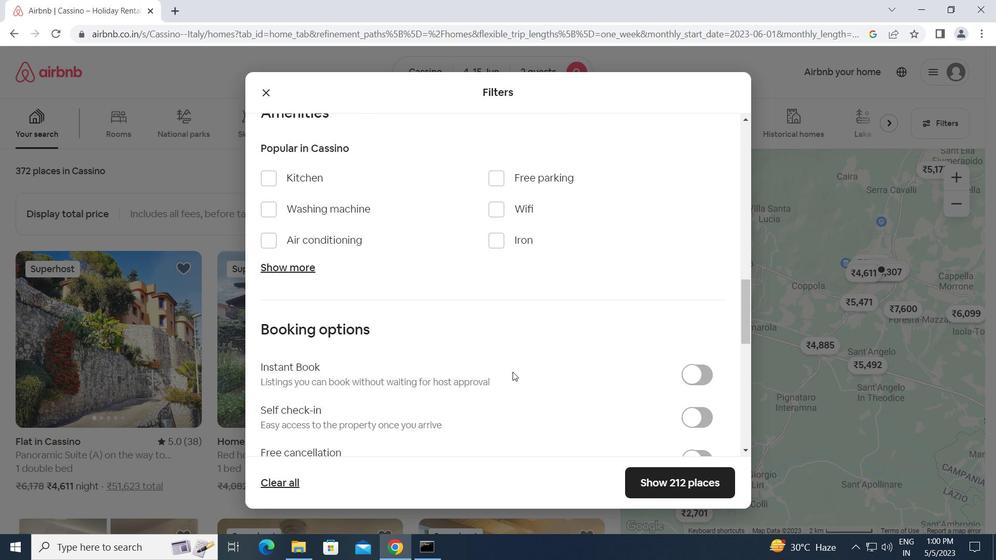 
Action: Mouse moved to (688, 335)
Screenshot: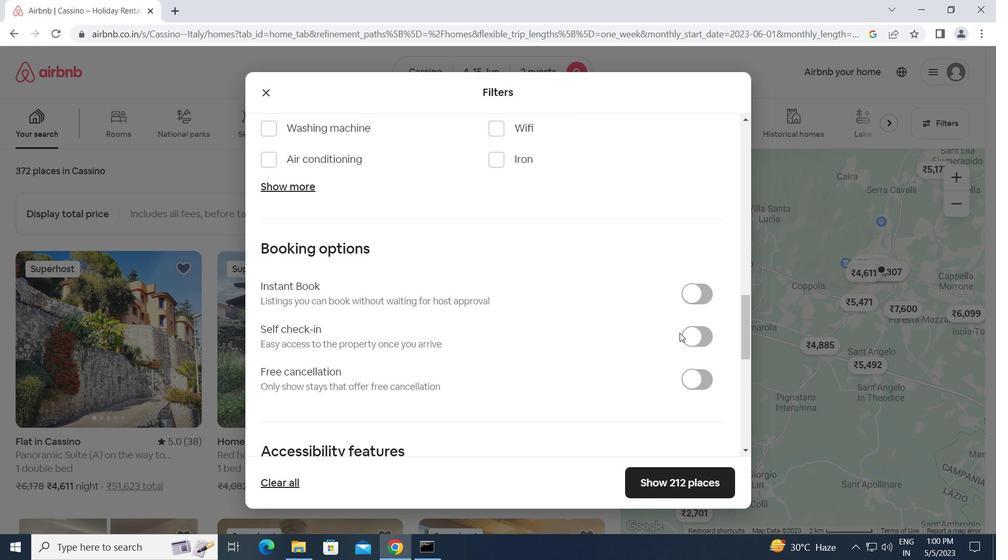 
Action: Mouse pressed left at (688, 335)
Screenshot: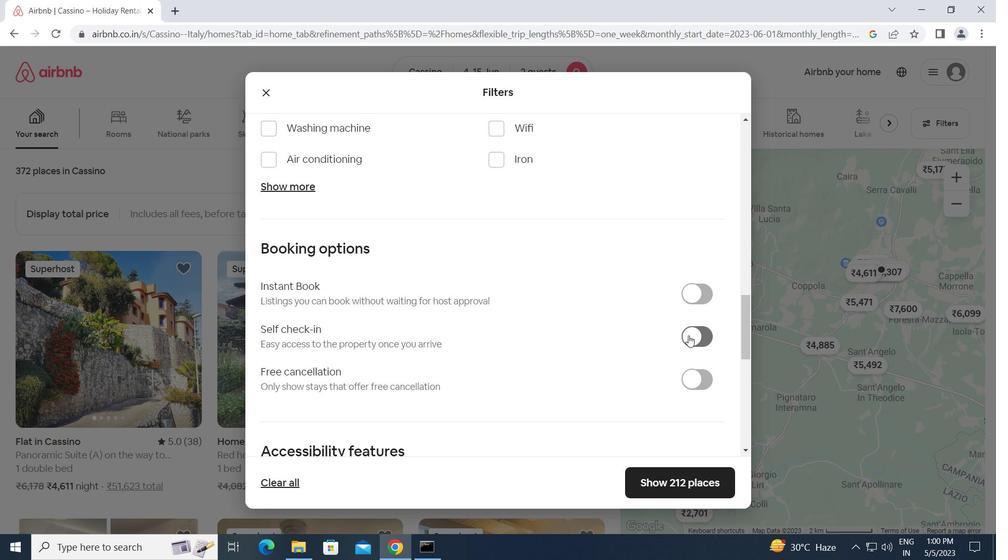 
Action: Mouse moved to (518, 380)
Screenshot: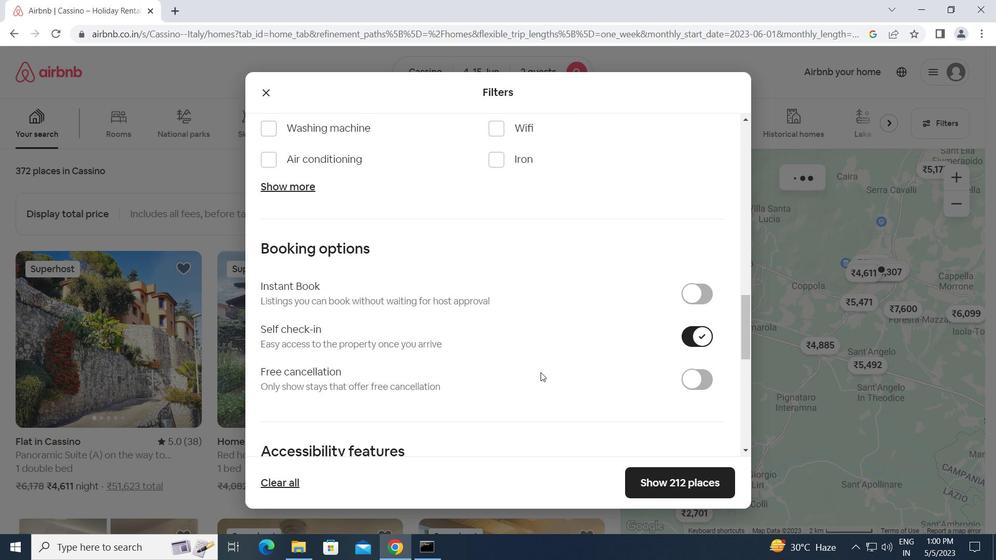 
Action: Mouse scrolled (518, 380) with delta (0, 0)
Screenshot: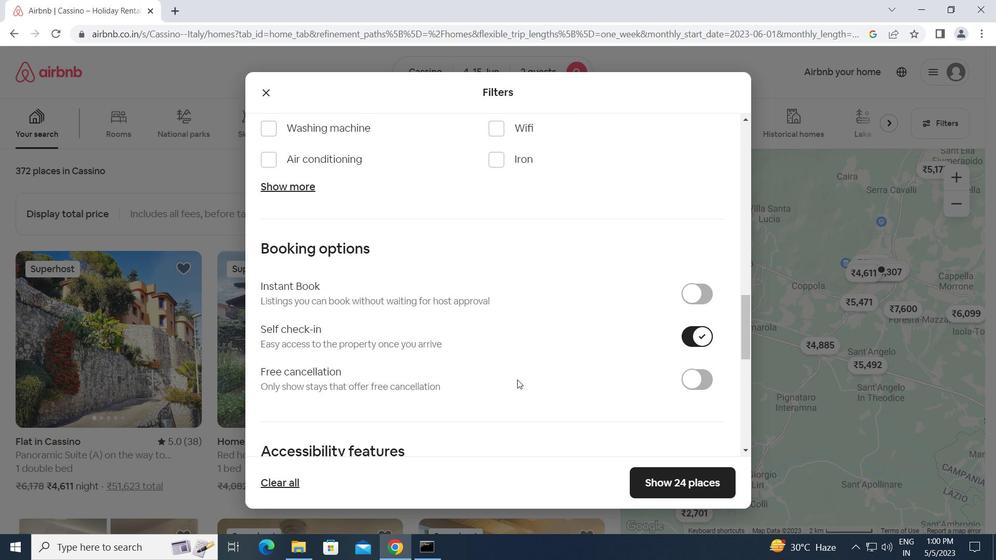 
Action: Mouse scrolled (518, 380) with delta (0, 0)
Screenshot: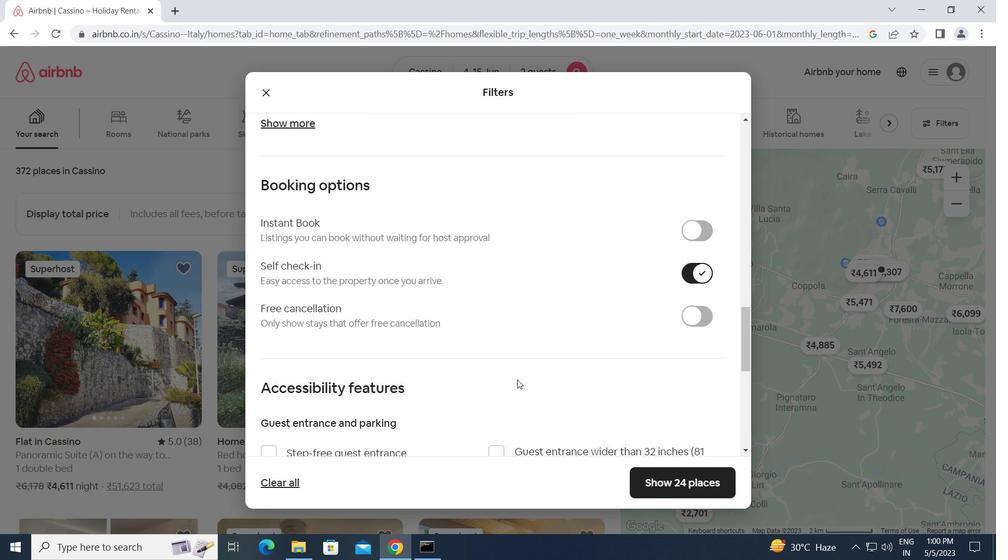 
Action: Mouse scrolled (518, 380) with delta (0, 0)
Screenshot: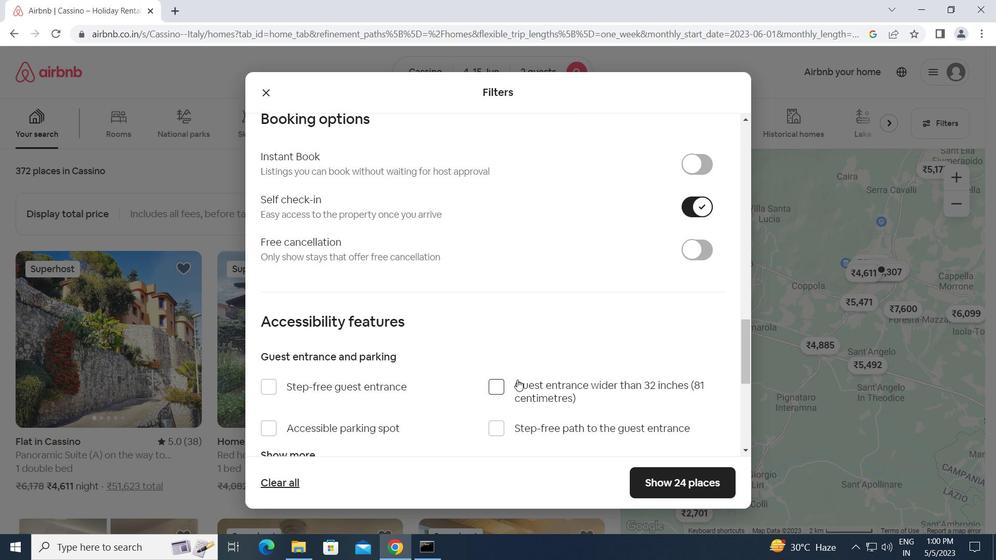 
Action: Mouse scrolled (518, 380) with delta (0, 0)
Screenshot: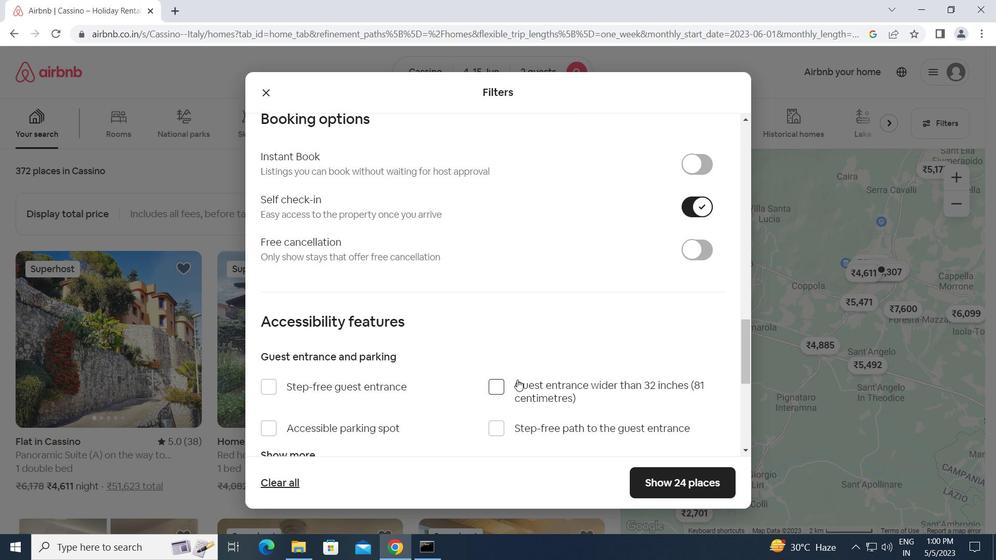 
Action: Mouse scrolled (518, 380) with delta (0, 0)
Screenshot: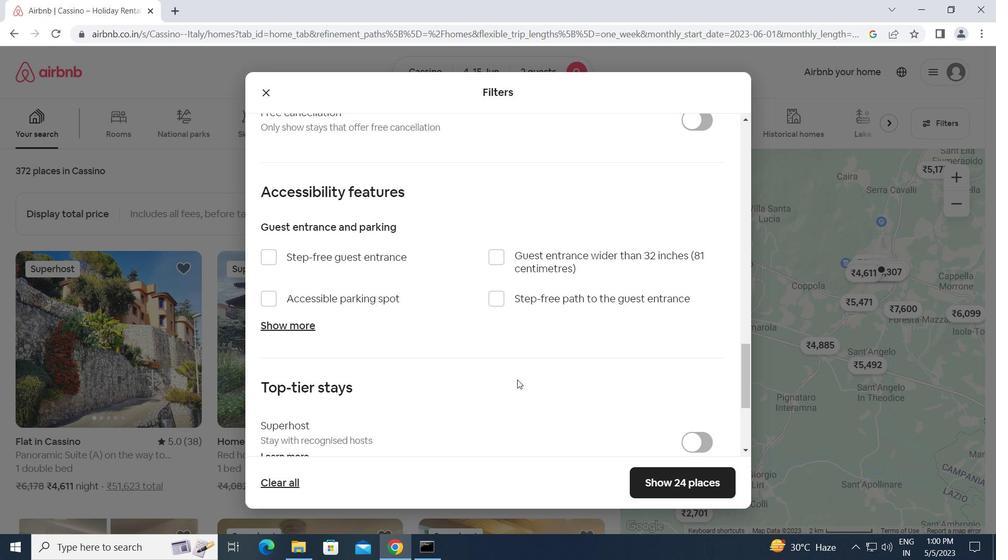 
Action: Mouse scrolled (518, 380) with delta (0, 0)
Screenshot: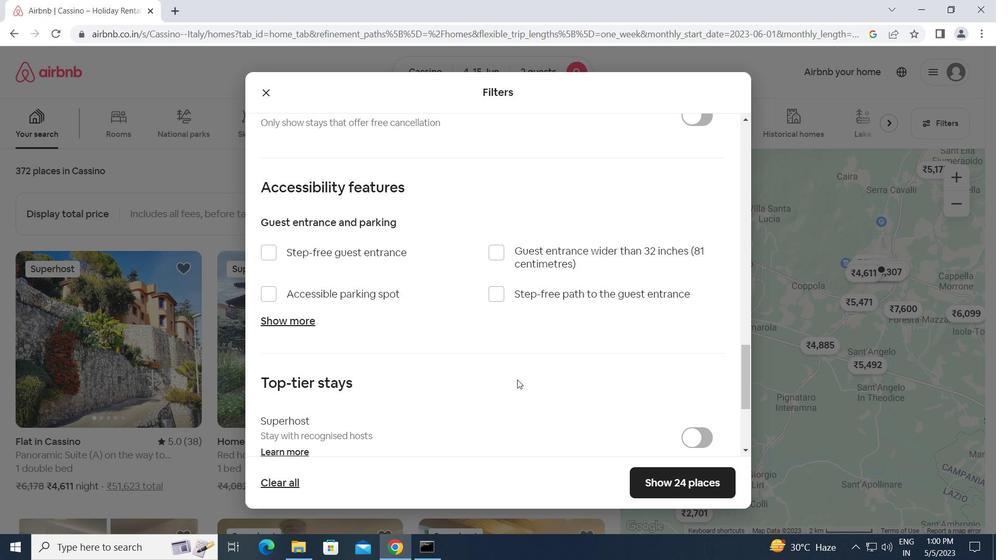 
Action: Mouse scrolled (518, 380) with delta (0, 0)
Screenshot: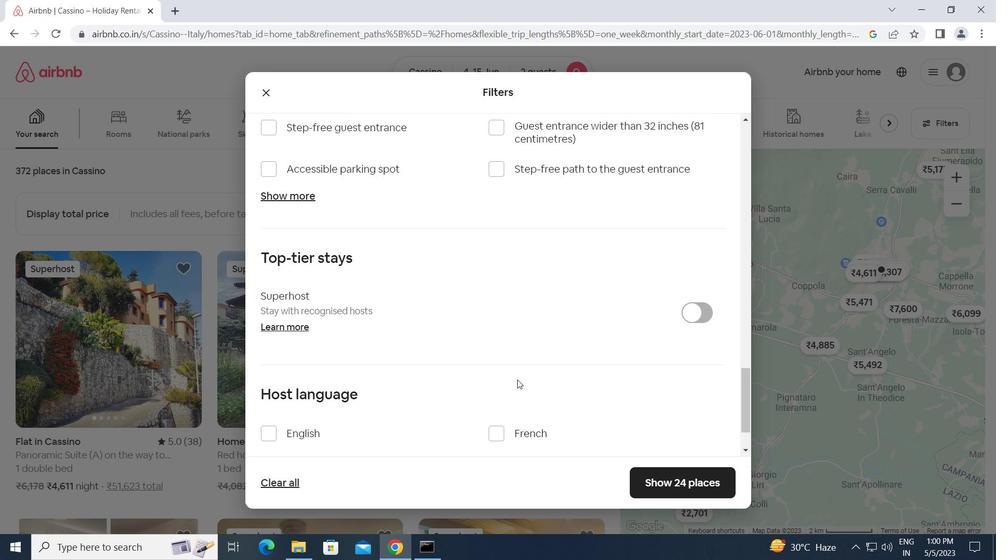 
Action: Mouse scrolled (518, 380) with delta (0, 0)
Screenshot: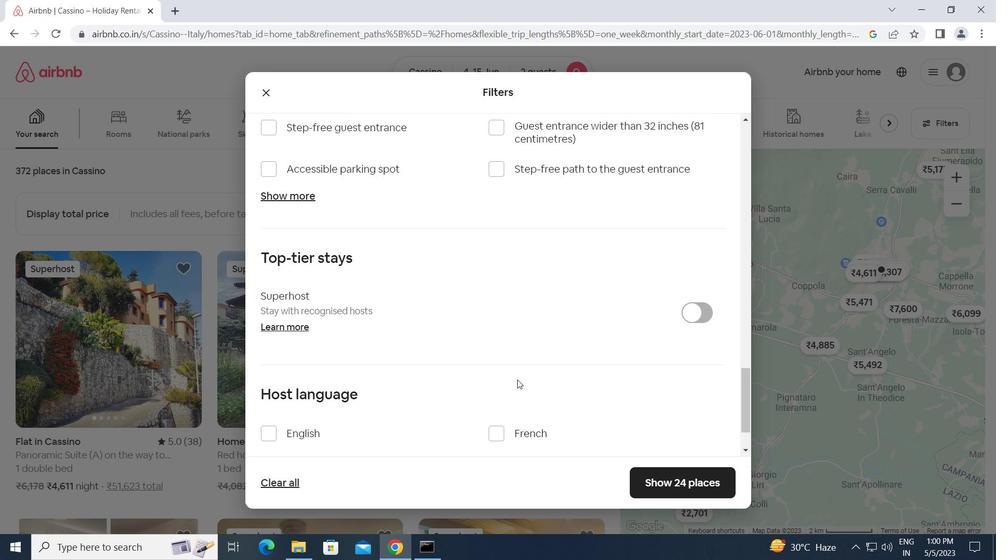 
Action: Mouse moved to (271, 365)
Screenshot: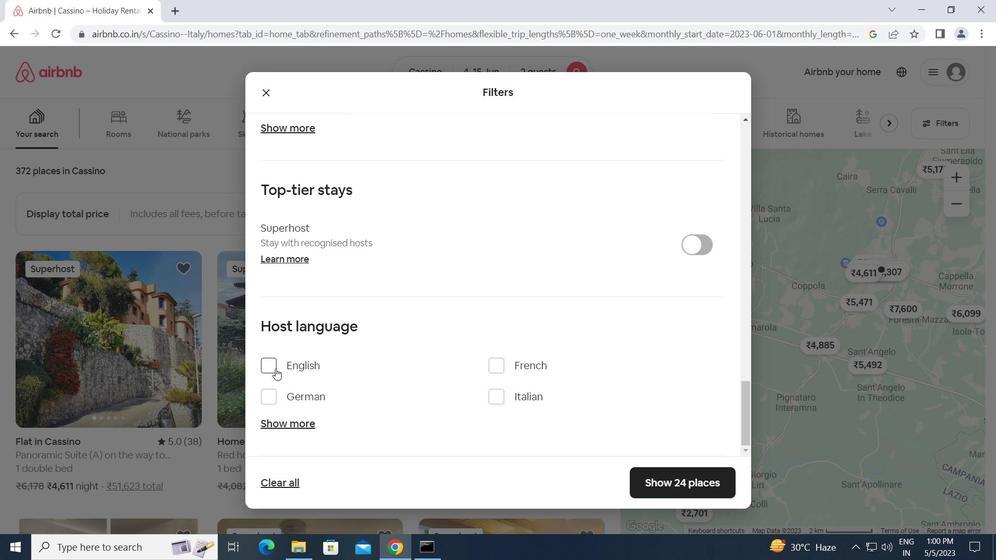
Action: Mouse pressed left at (271, 365)
Screenshot: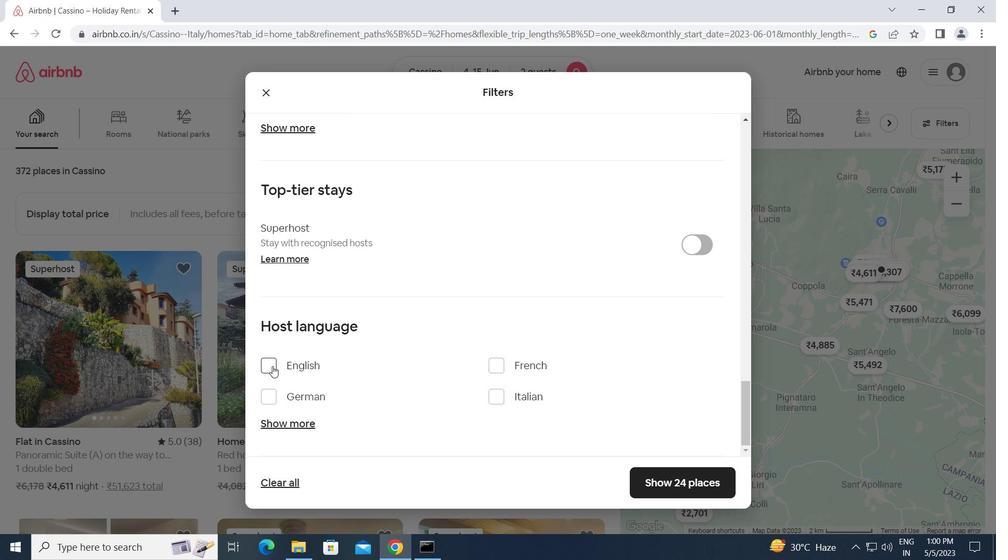 
Action: Mouse moved to (674, 485)
Screenshot: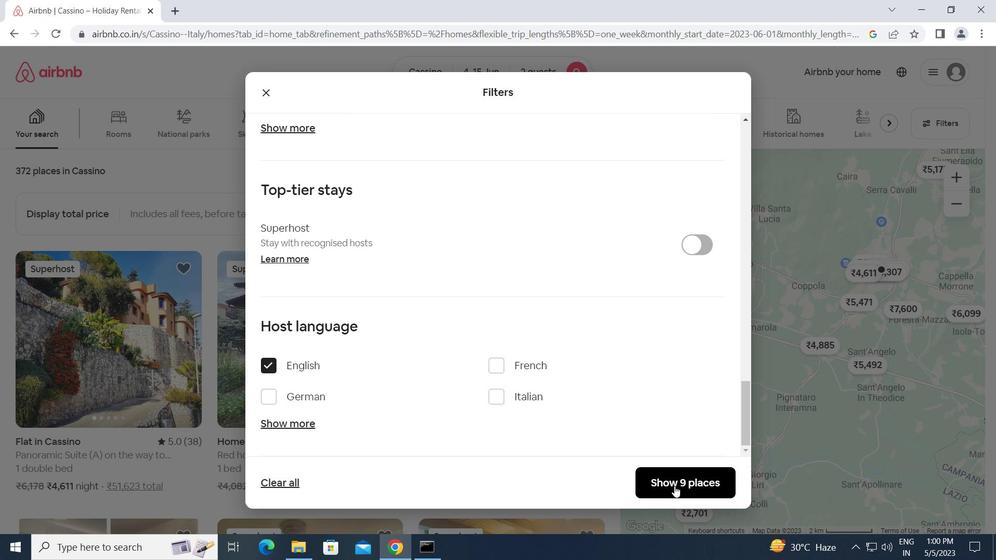 
Action: Mouse pressed left at (674, 485)
Screenshot: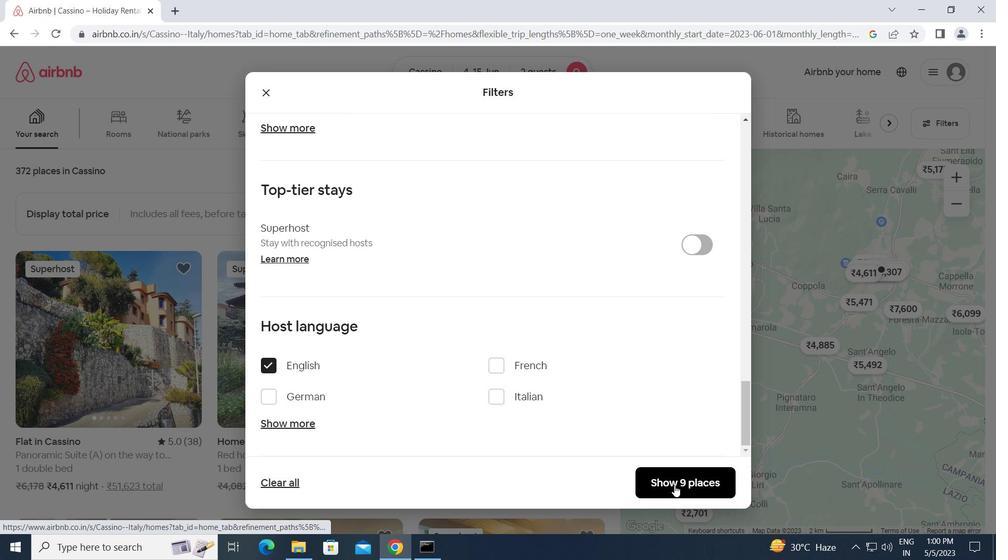 
Action: Mouse moved to (662, 482)
Screenshot: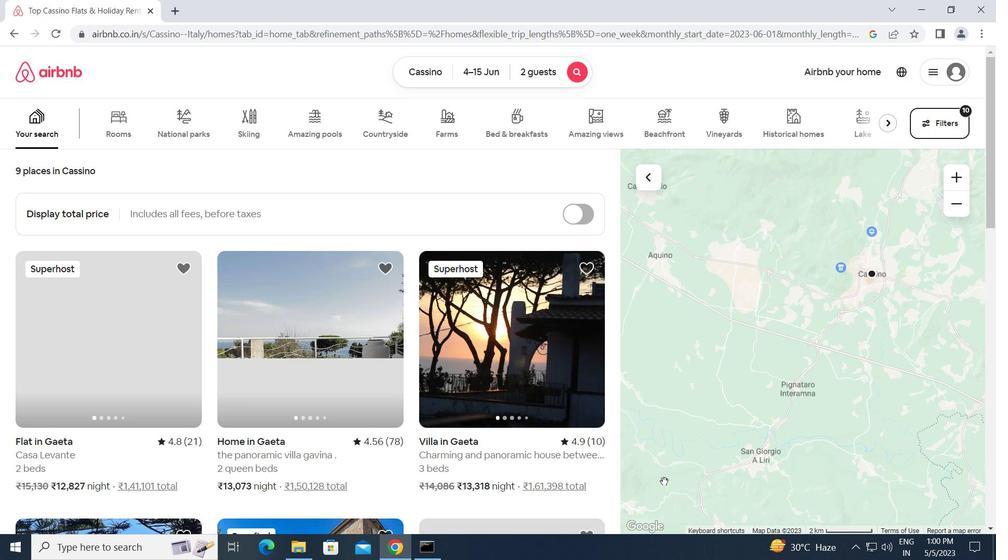 
